 Task: Find a place to stay in Wukari, Nigeria from June 4 to June 8 for 2 guests, with a price range of ₹8000 to ₹16000, 1 bedroom, 1 bed, 1 bathroom, and self check-in option.
Action: Mouse moved to (470, 192)
Screenshot: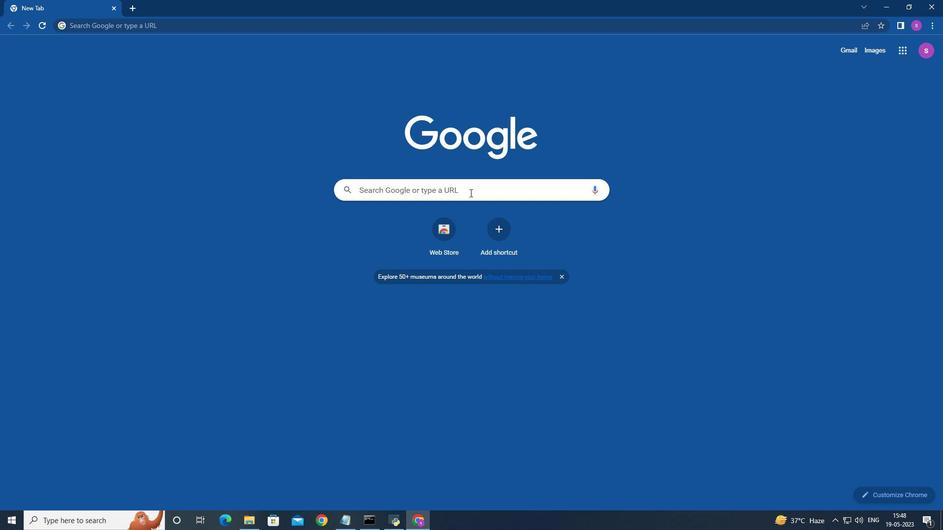 
Action: Mouse pressed left at (470, 192)
Screenshot: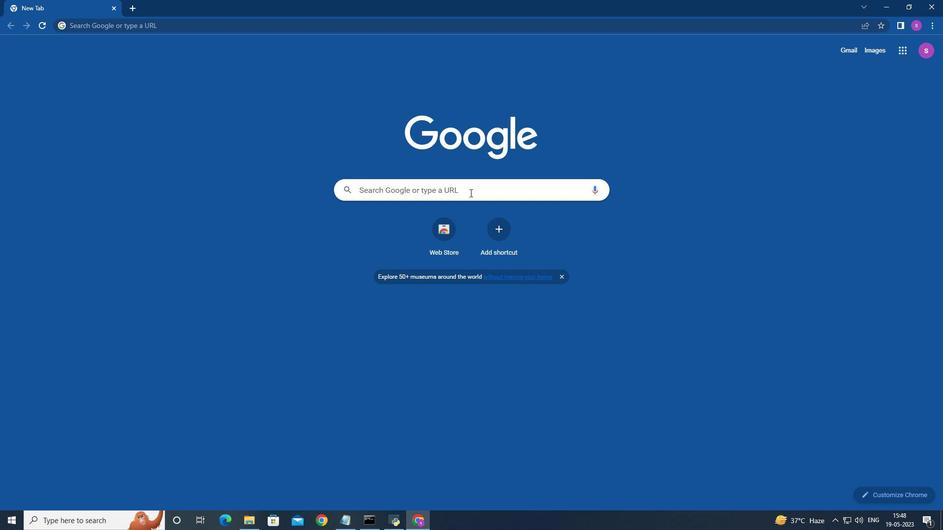 
Action: Mouse moved to (409, 200)
Screenshot: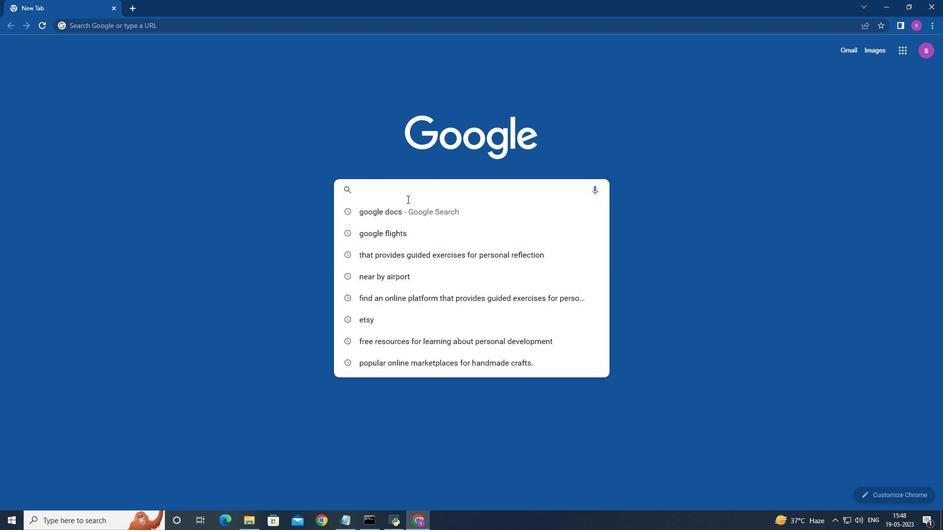 
Action: Key pressed <Key.shift>A<Key.enter>
Screenshot: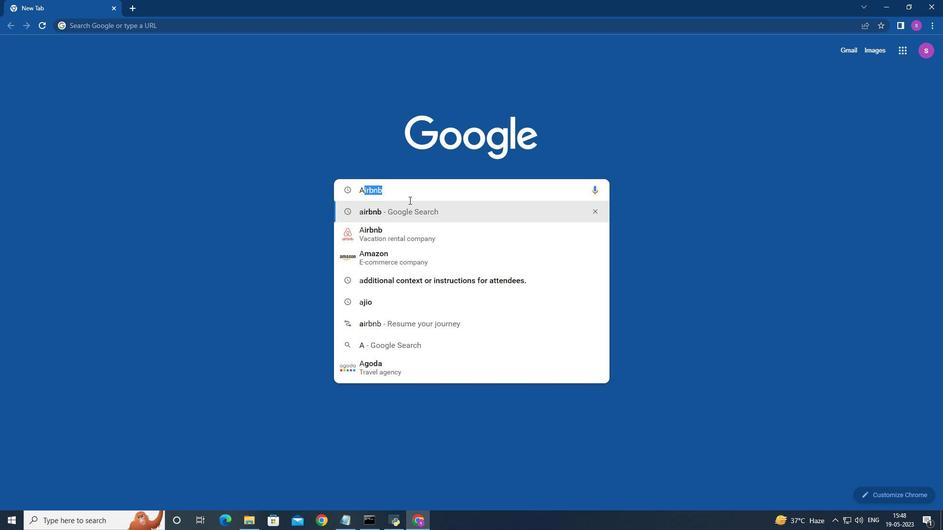 
Action: Mouse moved to (186, 157)
Screenshot: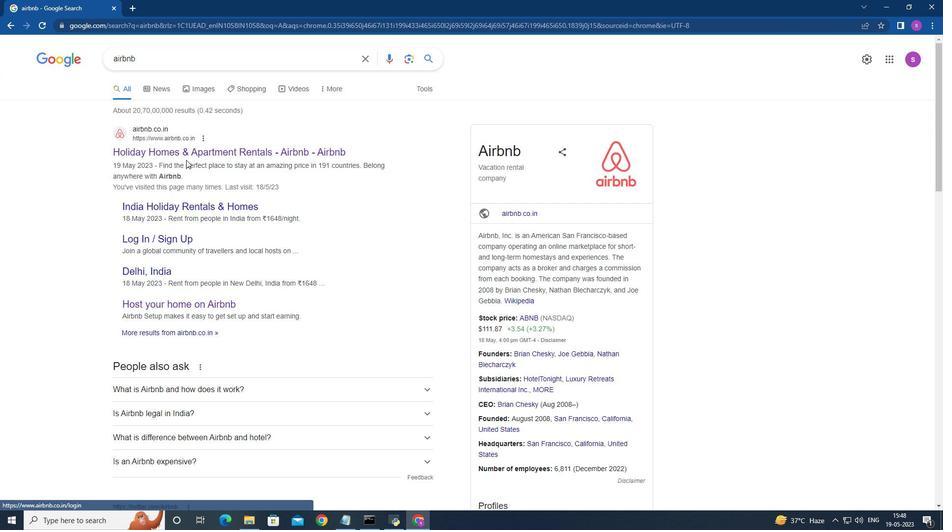 
Action: Mouse pressed left at (186, 157)
Screenshot: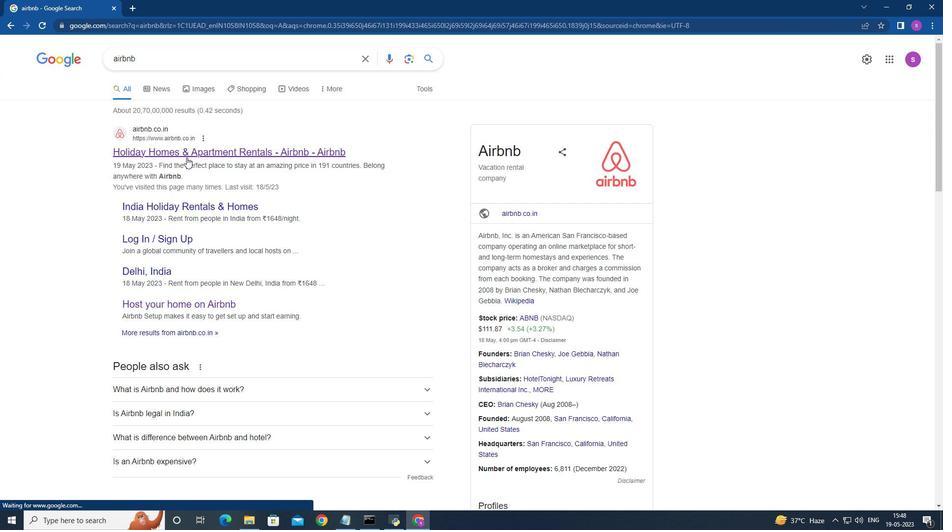 
Action: Mouse moved to (419, 84)
Screenshot: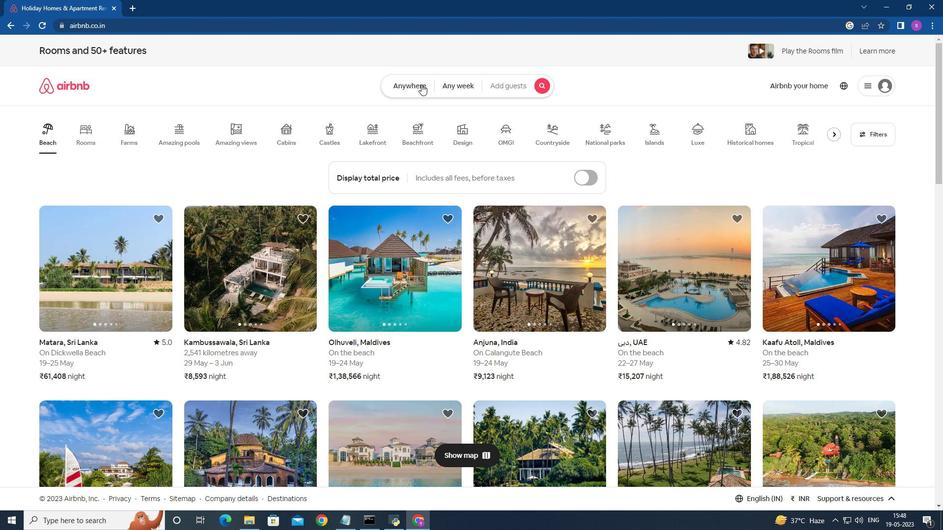 
Action: Mouse pressed left at (419, 84)
Screenshot: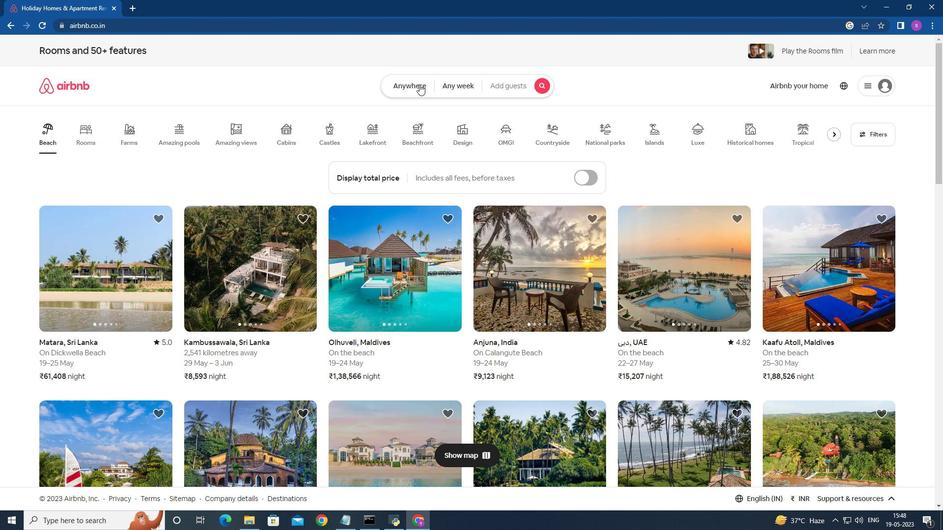 
Action: Mouse moved to (304, 124)
Screenshot: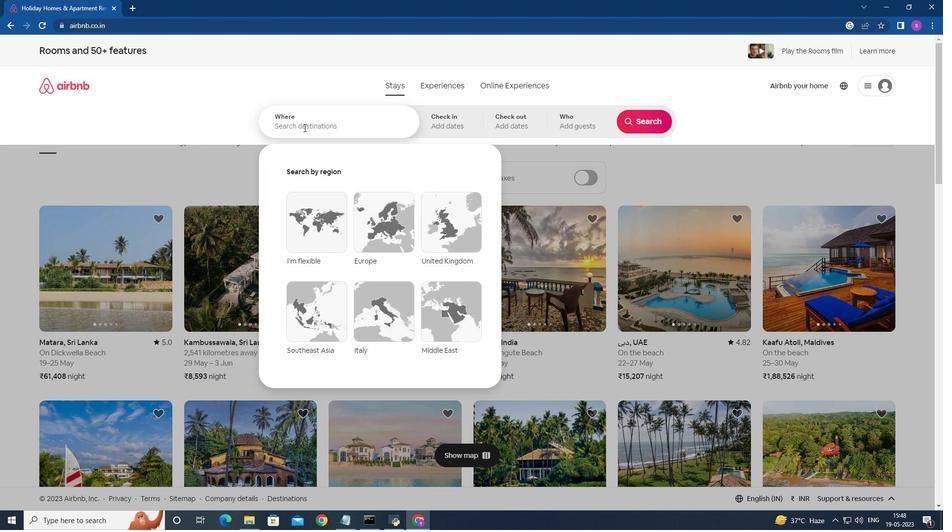 
Action: Mouse pressed left at (304, 124)
Screenshot: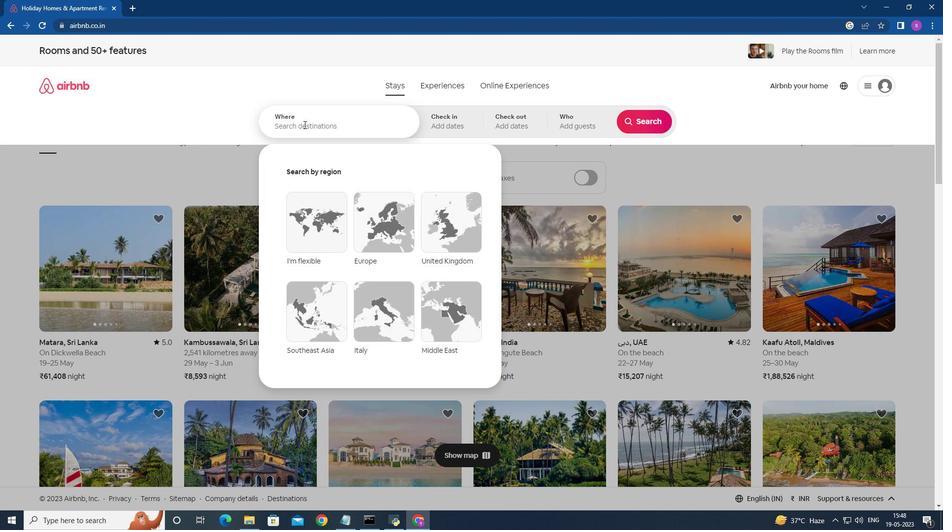 
Action: Mouse moved to (305, 125)
Screenshot: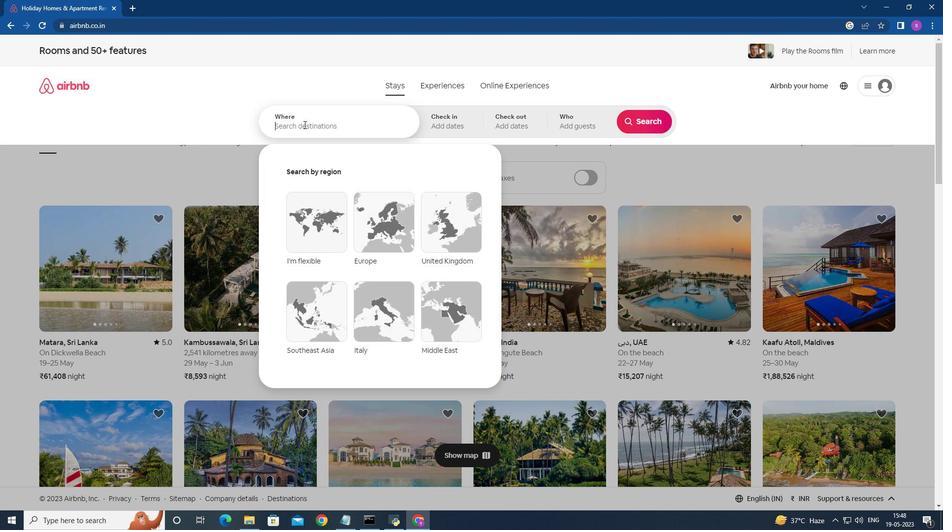 
Action: Key pressed <Key.shift>Wukari
Screenshot: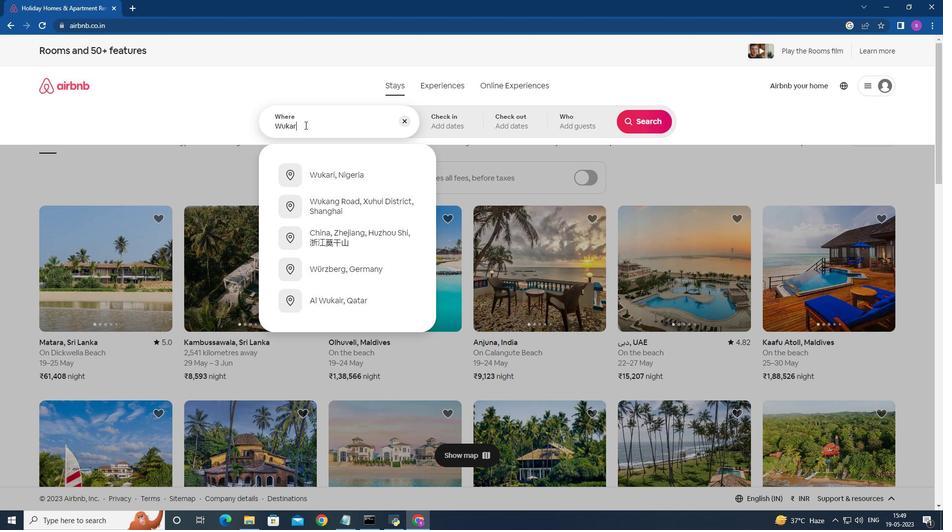 
Action: Mouse moved to (356, 178)
Screenshot: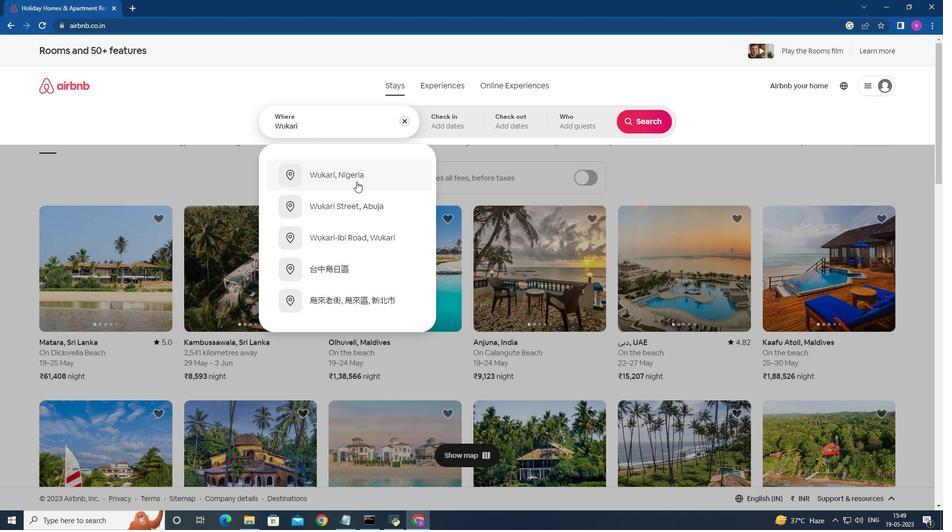 
Action: Mouse pressed left at (356, 178)
Screenshot: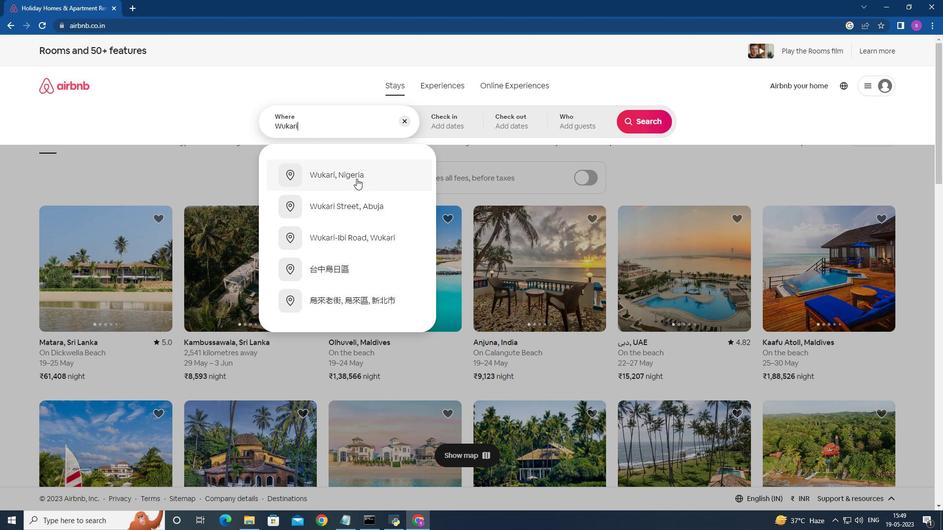 
Action: Mouse moved to (487, 267)
Screenshot: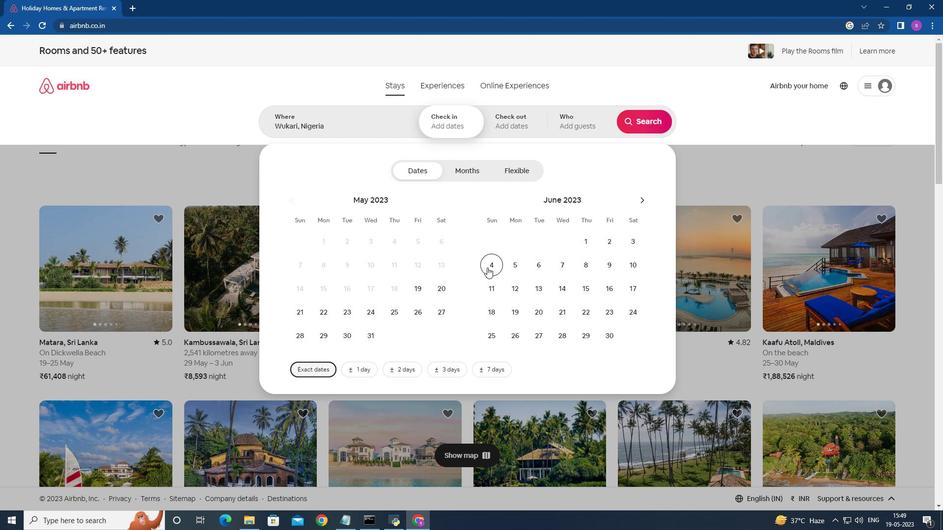 
Action: Mouse pressed left at (487, 267)
Screenshot: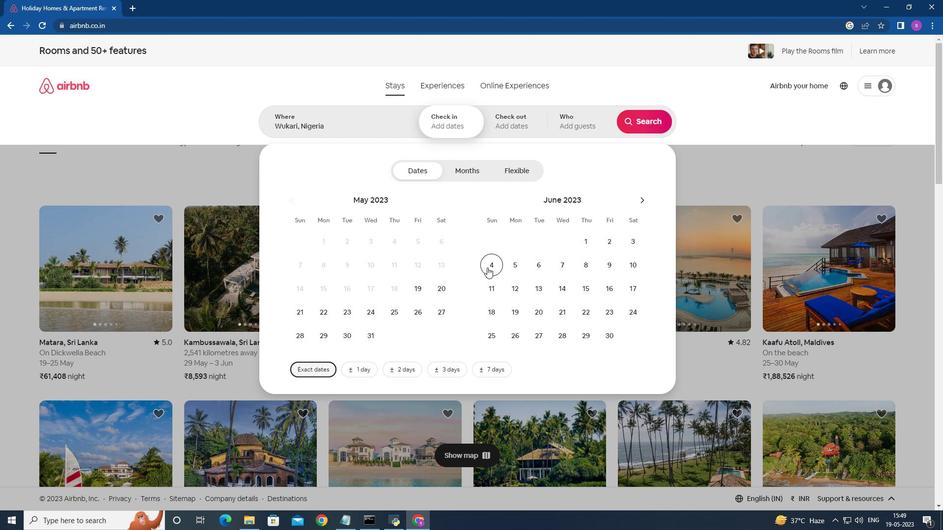 
Action: Mouse moved to (585, 268)
Screenshot: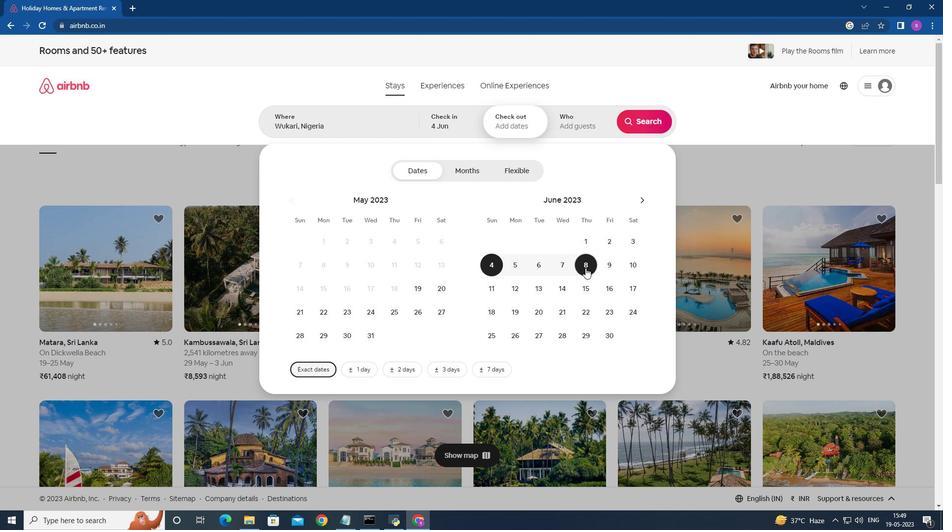 
Action: Mouse pressed left at (585, 268)
Screenshot: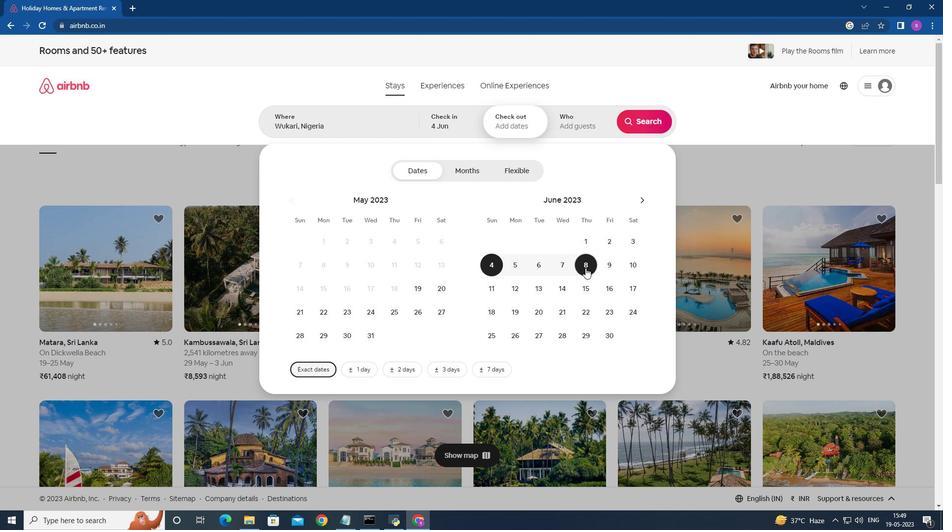 
Action: Mouse moved to (571, 124)
Screenshot: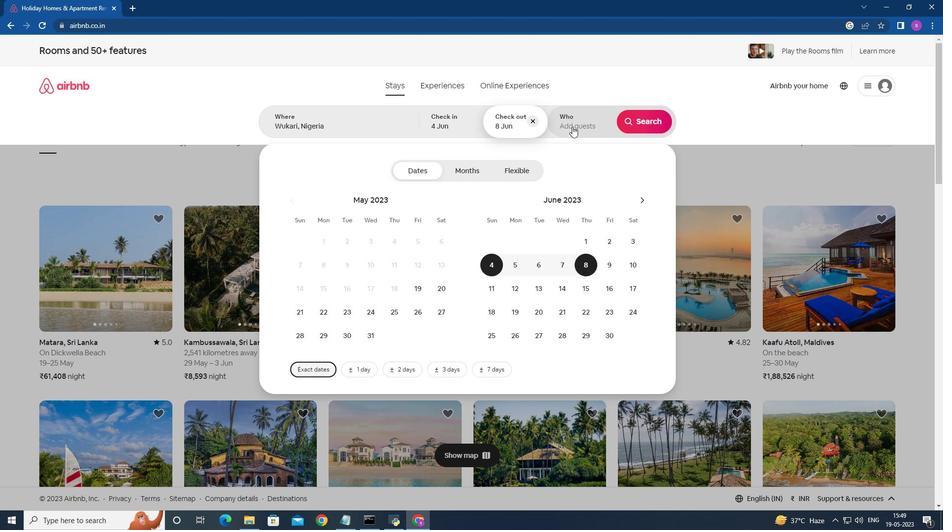 
Action: Mouse pressed left at (571, 124)
Screenshot: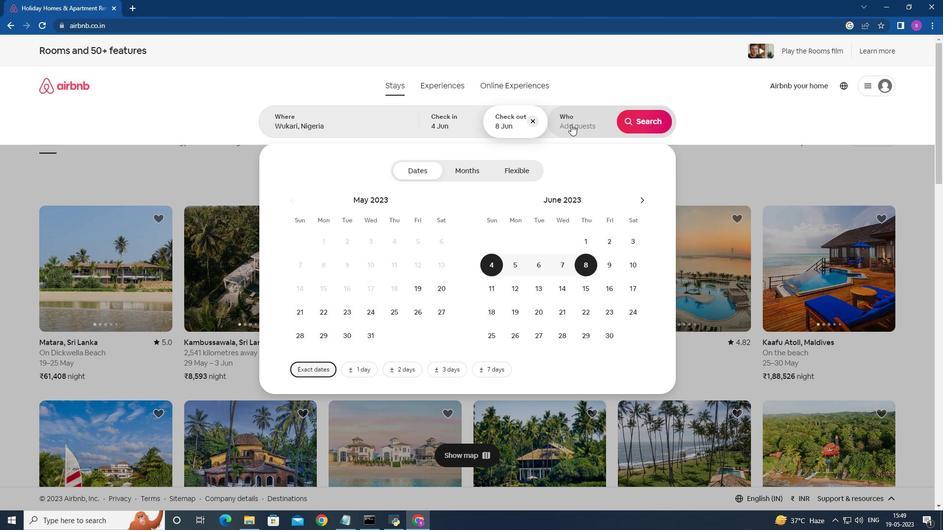 
Action: Mouse moved to (647, 170)
Screenshot: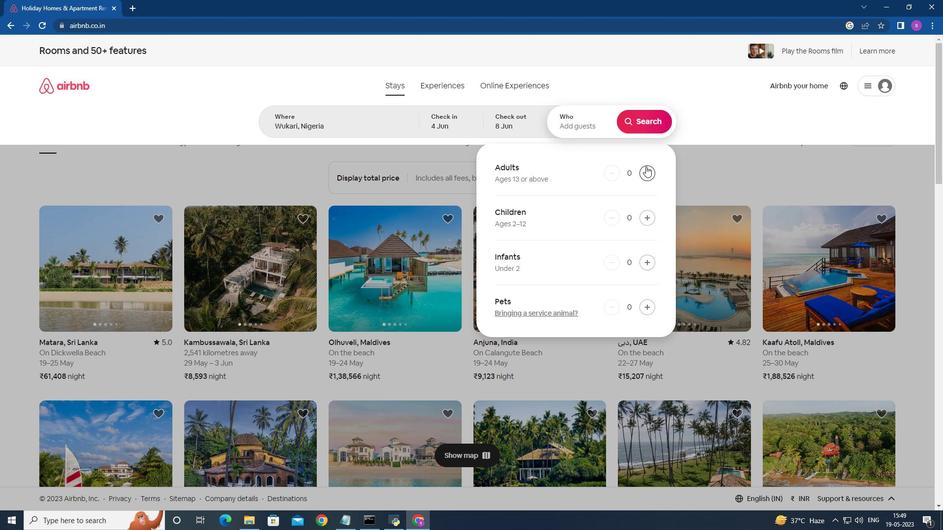 
Action: Mouse pressed left at (647, 170)
Screenshot: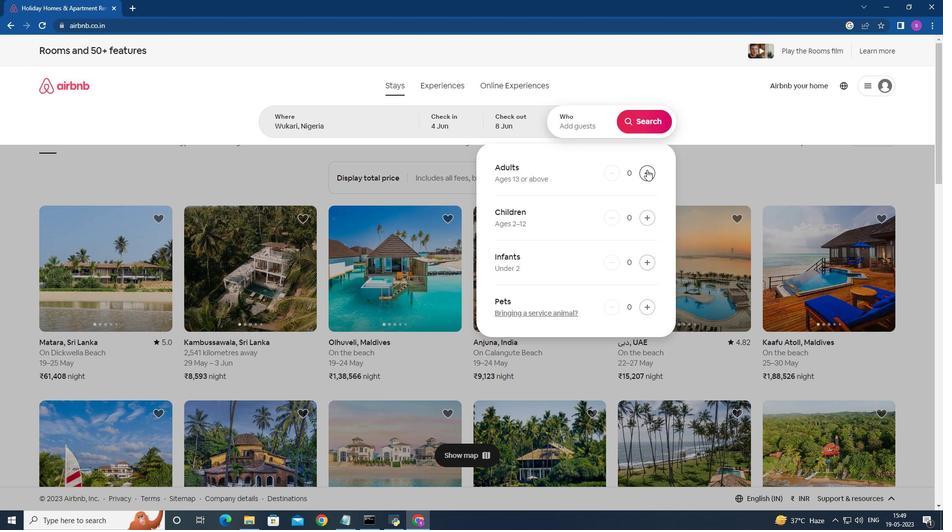 
Action: Mouse moved to (647, 170)
Screenshot: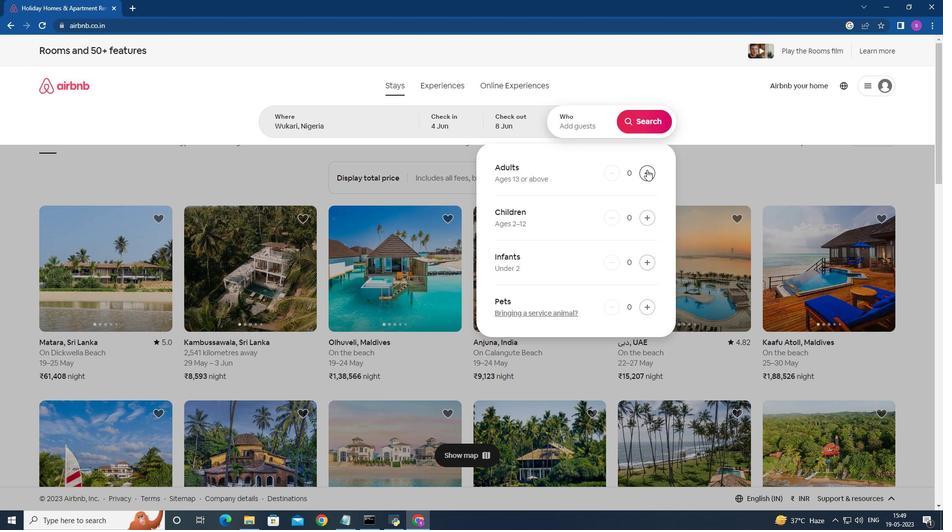 
Action: Mouse pressed left at (647, 170)
Screenshot: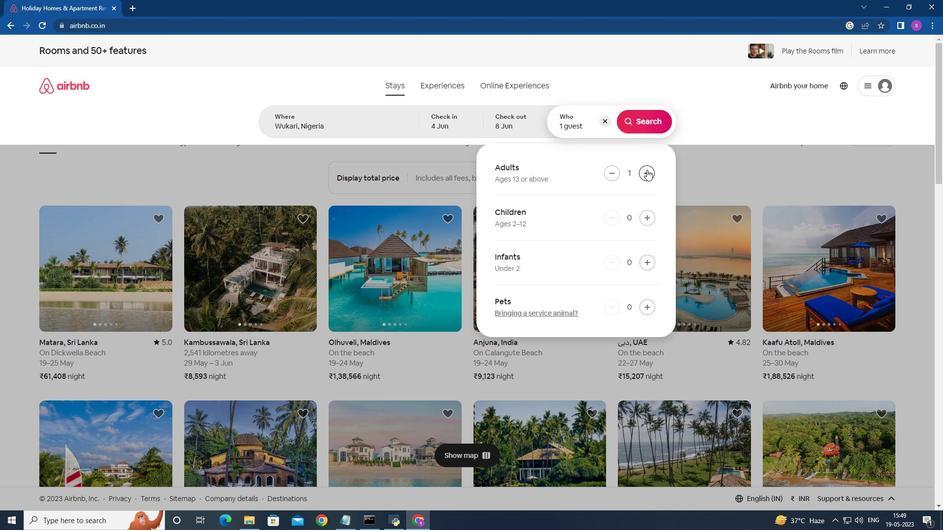 
Action: Mouse moved to (645, 121)
Screenshot: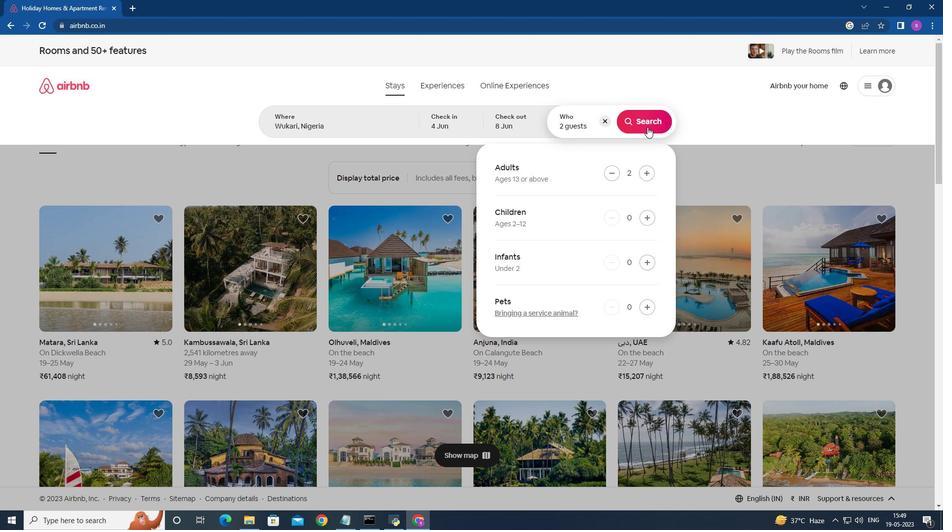 
Action: Mouse pressed left at (645, 121)
Screenshot: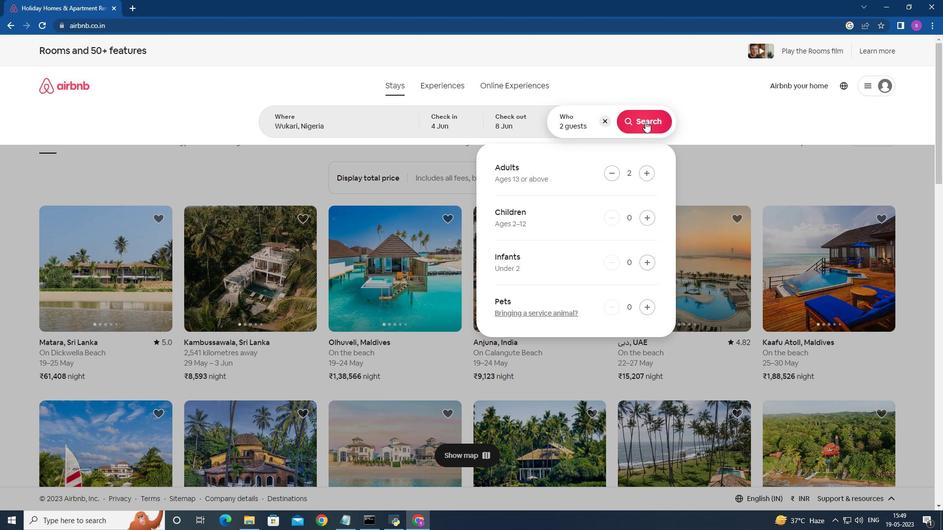 
Action: Mouse moved to (899, 97)
Screenshot: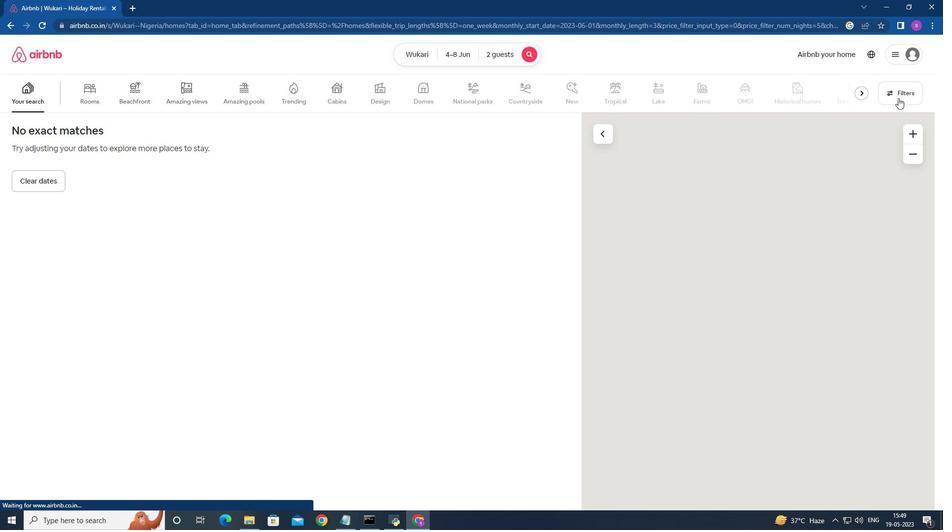 
Action: Mouse pressed left at (899, 97)
Screenshot: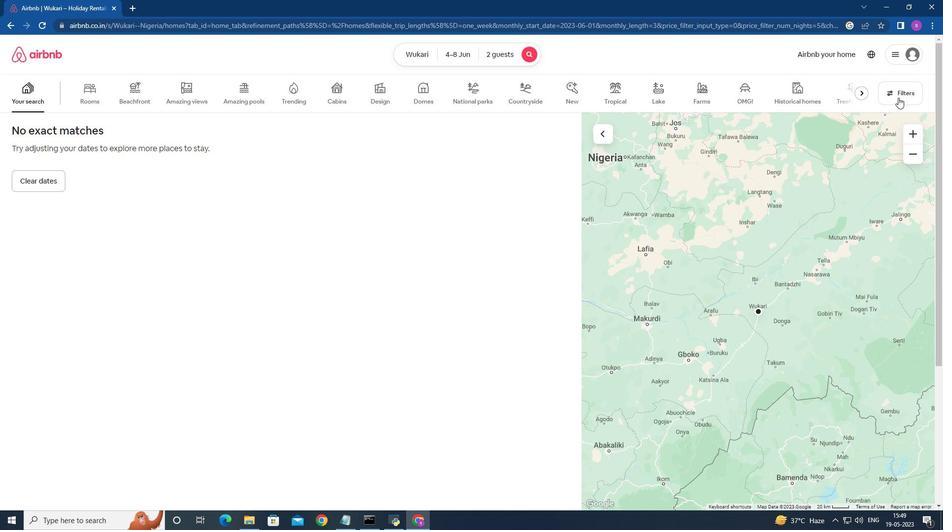 
Action: Mouse moved to (334, 334)
Screenshot: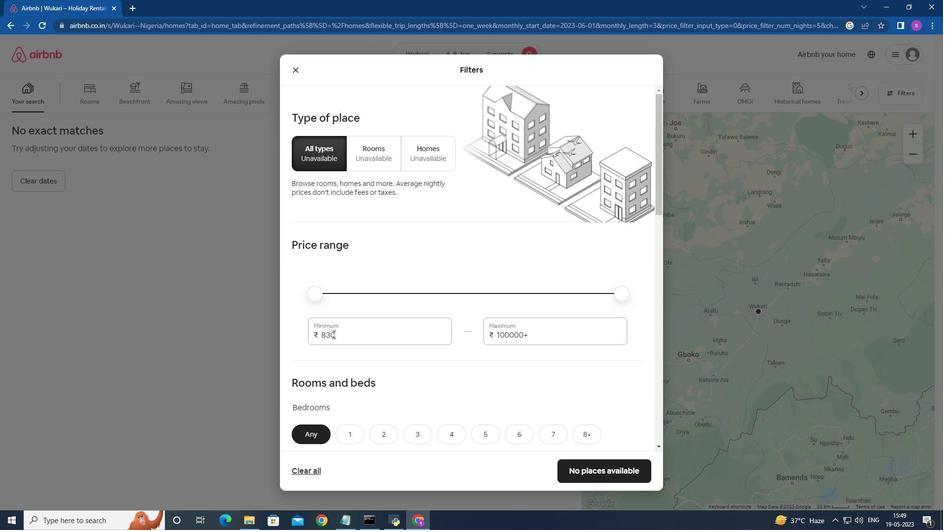 
Action: Mouse pressed left at (334, 334)
Screenshot: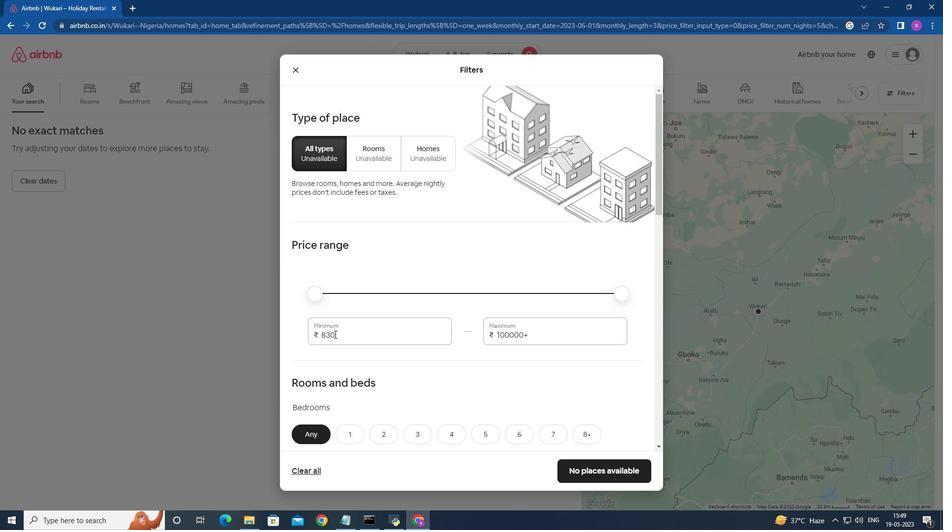 
Action: Mouse pressed left at (334, 334)
Screenshot: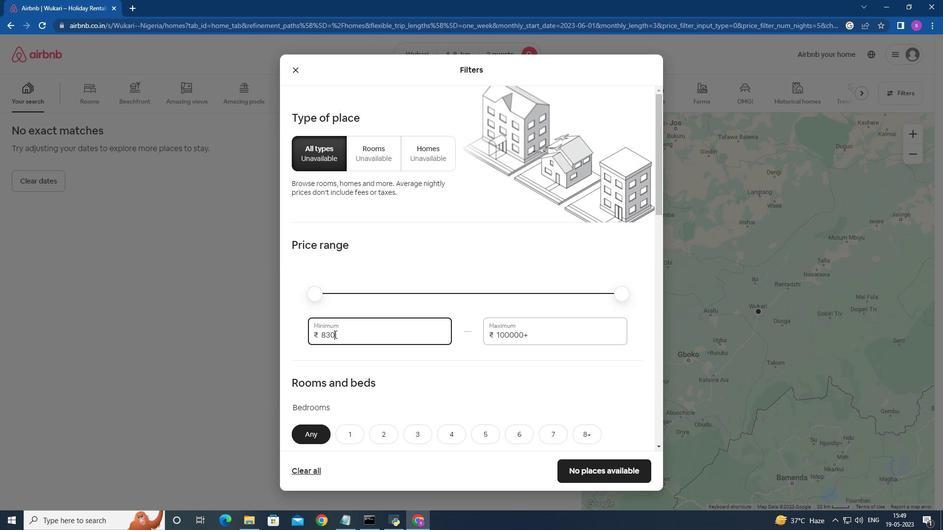 
Action: Mouse moved to (335, 335)
Screenshot: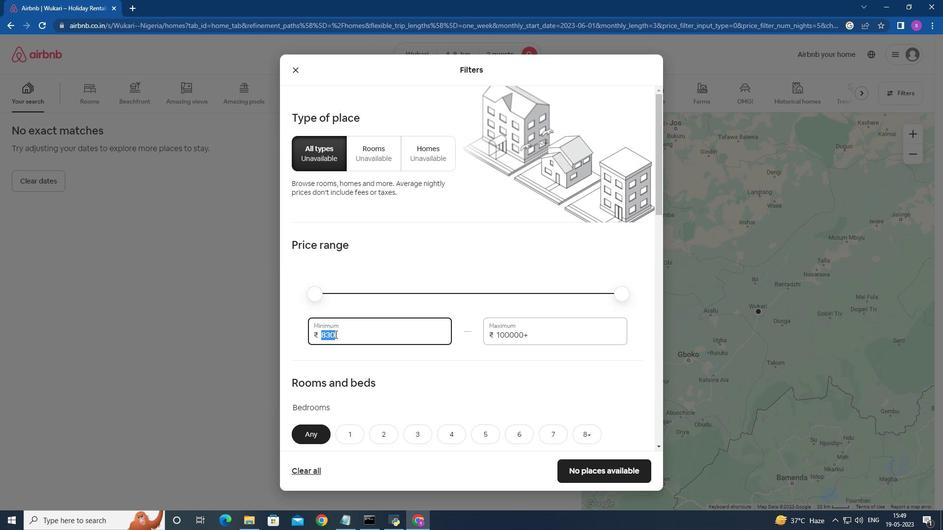 
Action: Key pressed <Key.backspace>8000<Key.tab>16000
Screenshot: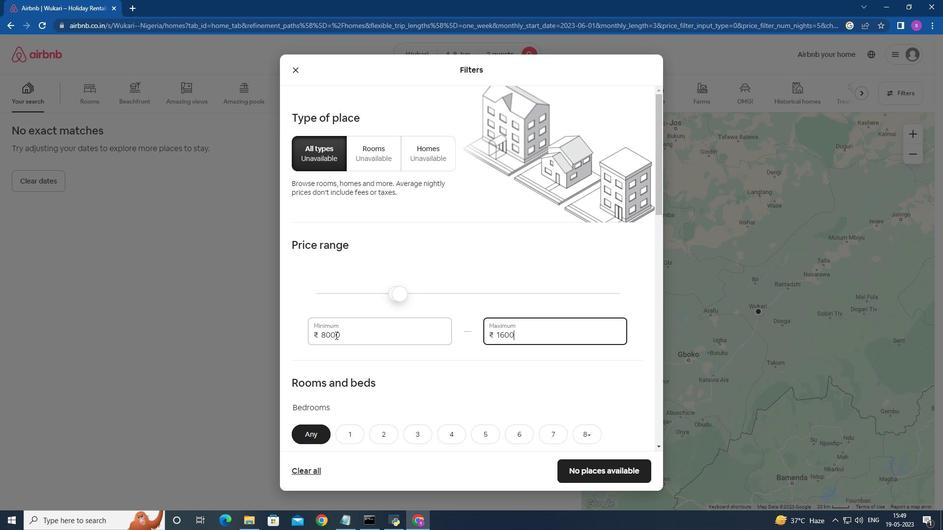 
Action: Mouse moved to (265, 352)
Screenshot: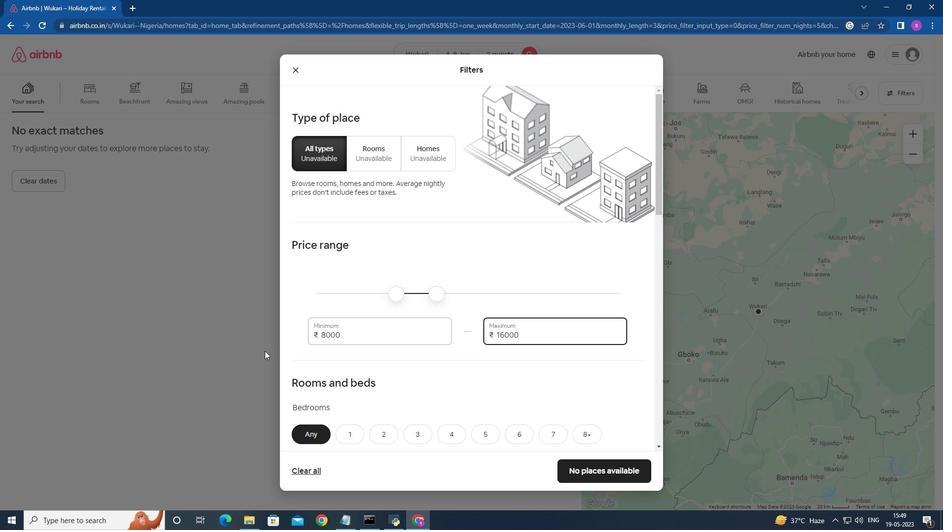 
Action: Mouse scrolled (264, 351) with delta (0, 0)
Screenshot: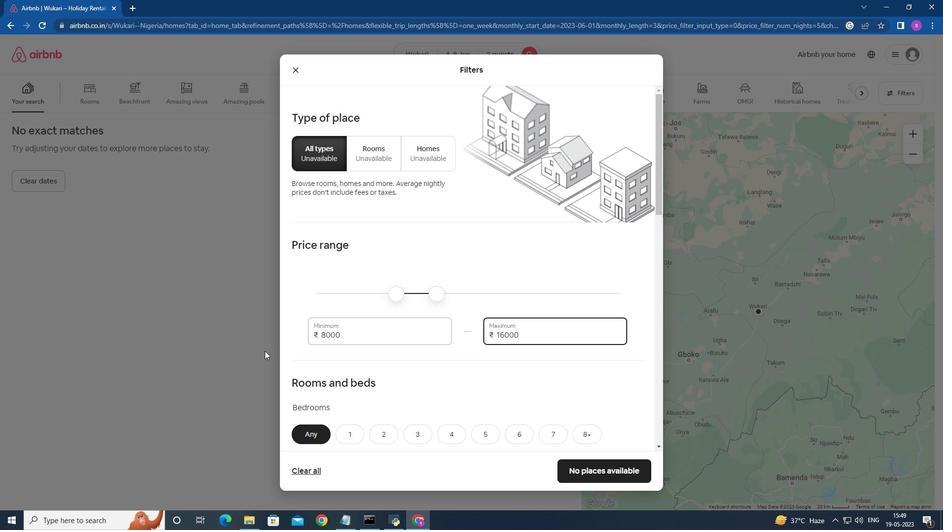 
Action: Mouse moved to (265, 352)
Screenshot: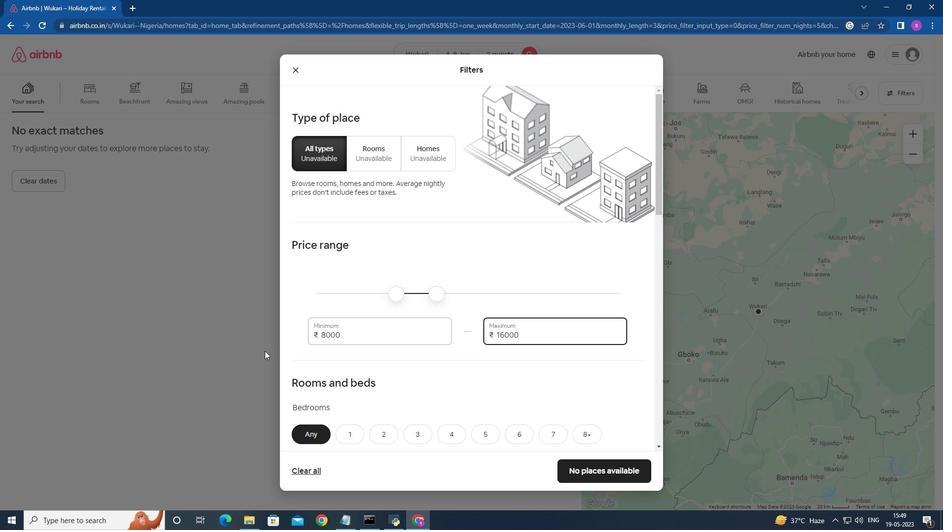 
Action: Mouse scrolled (265, 352) with delta (0, 0)
Screenshot: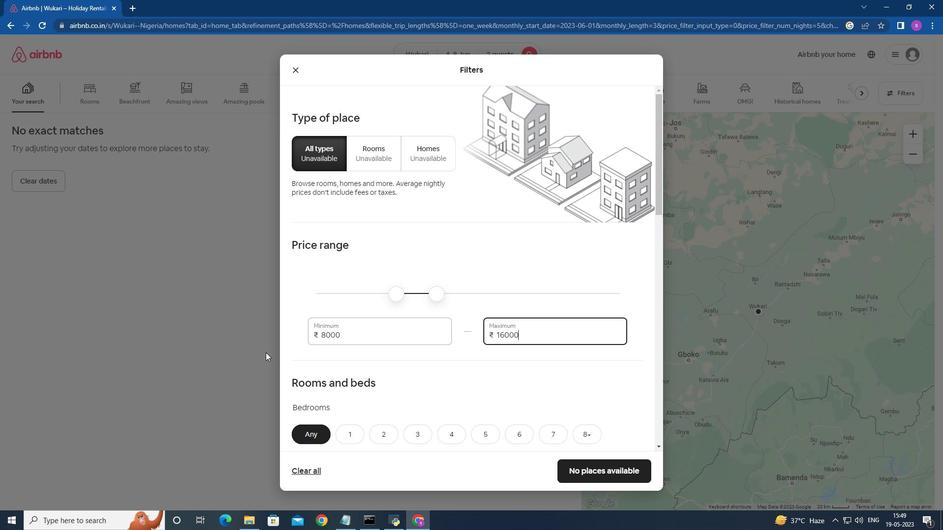 
Action: Mouse moved to (394, 333)
Screenshot: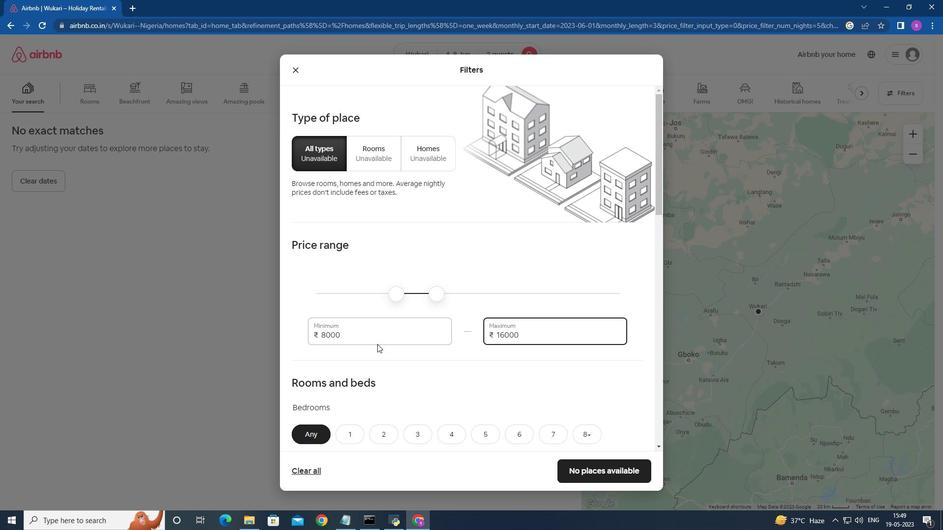 
Action: Mouse scrolled (394, 333) with delta (0, 0)
Screenshot: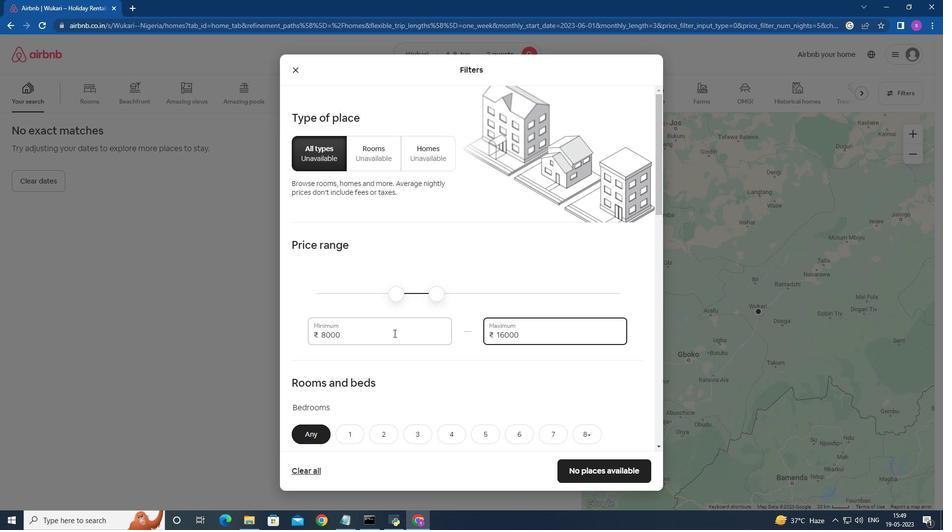 
Action: Mouse moved to (393, 333)
Screenshot: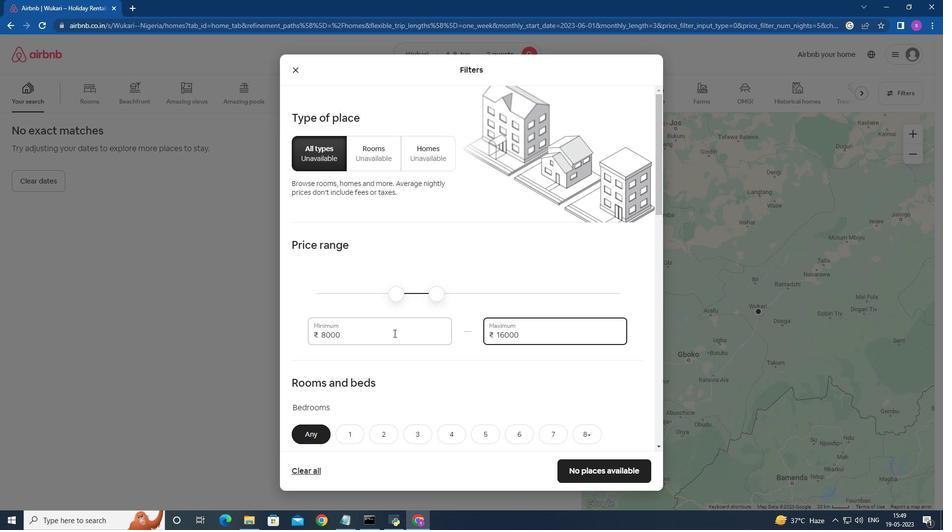 
Action: Mouse scrolled (393, 333) with delta (0, 0)
Screenshot: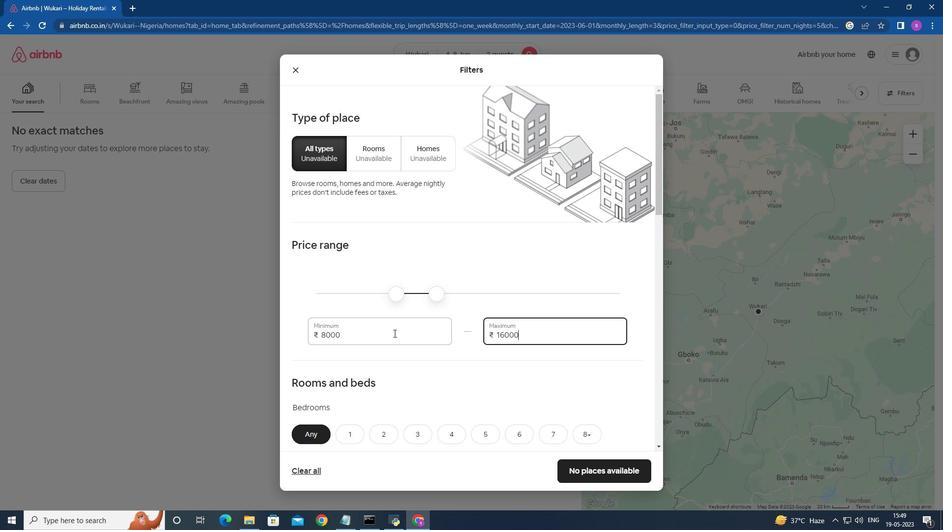 
Action: Mouse moved to (393, 333)
Screenshot: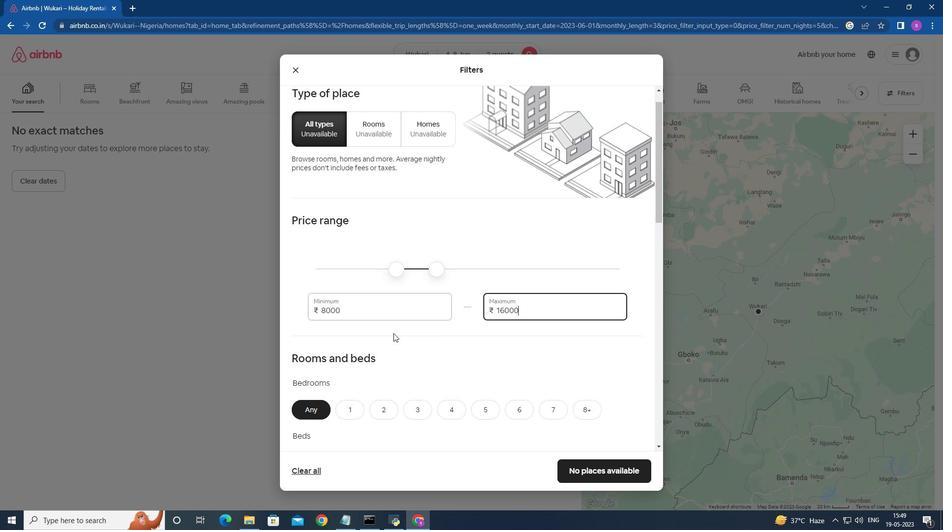 
Action: Mouse scrolled (393, 333) with delta (0, 0)
Screenshot: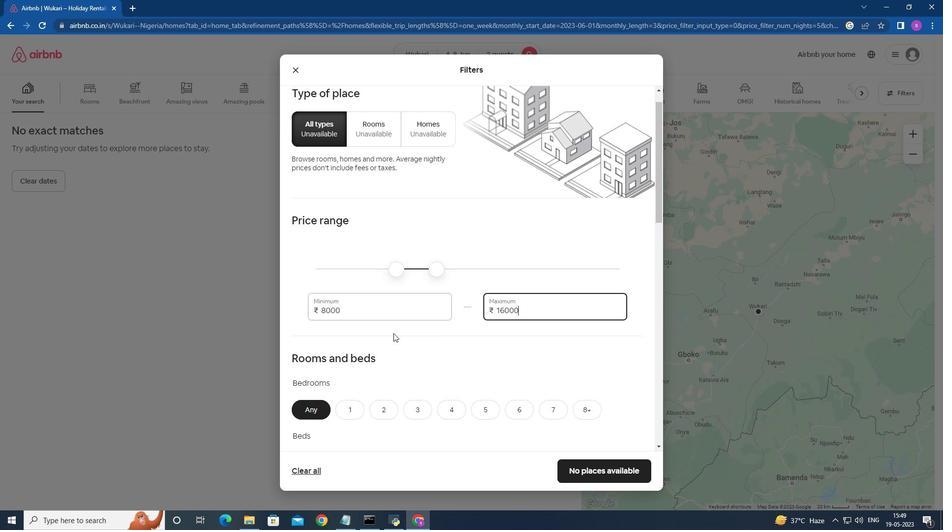 
Action: Mouse moved to (349, 289)
Screenshot: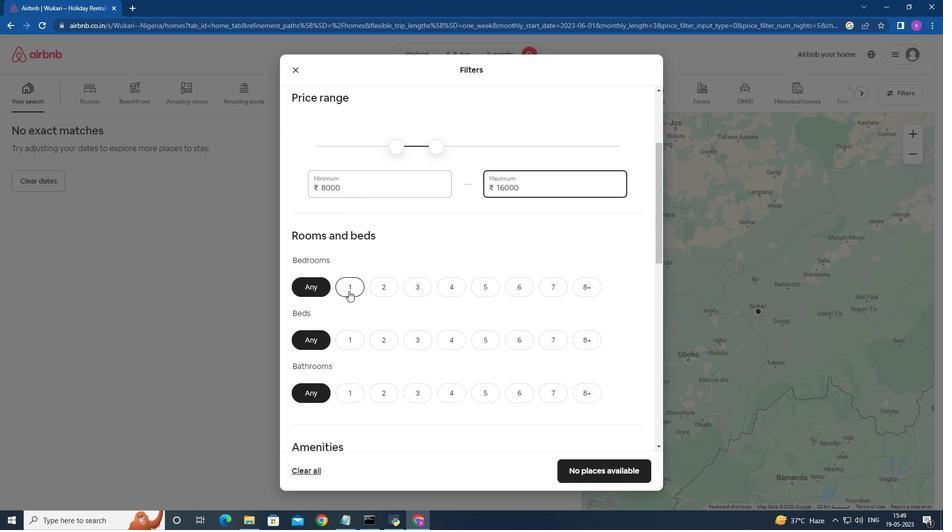 
Action: Mouse pressed left at (349, 289)
Screenshot: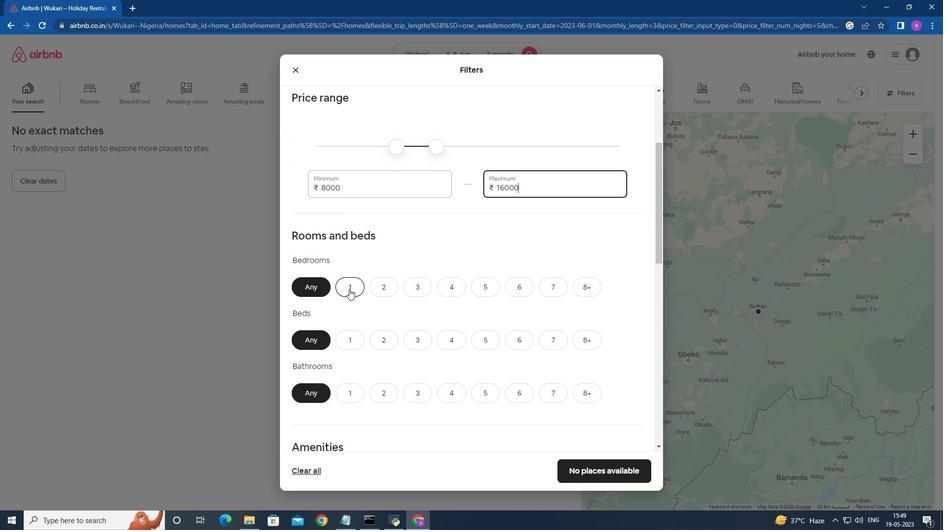 
Action: Mouse moved to (349, 344)
Screenshot: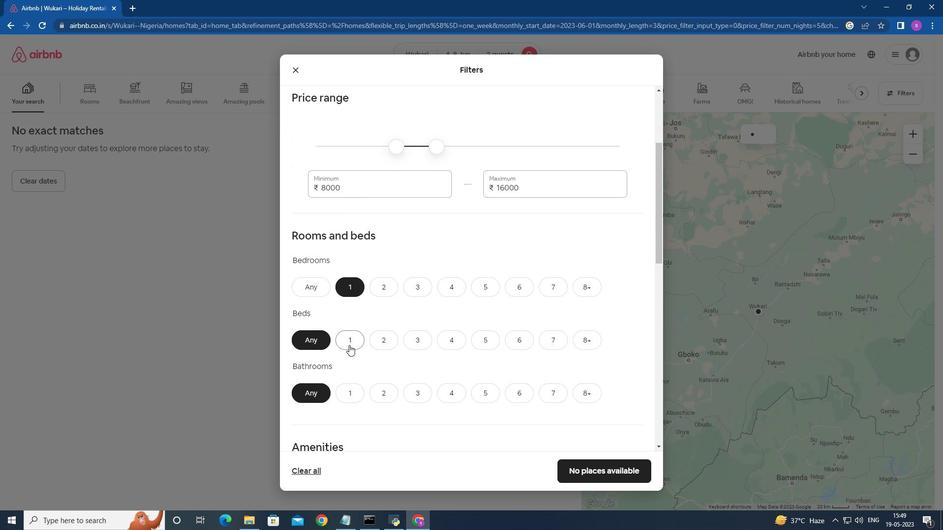 
Action: Mouse pressed left at (349, 344)
Screenshot: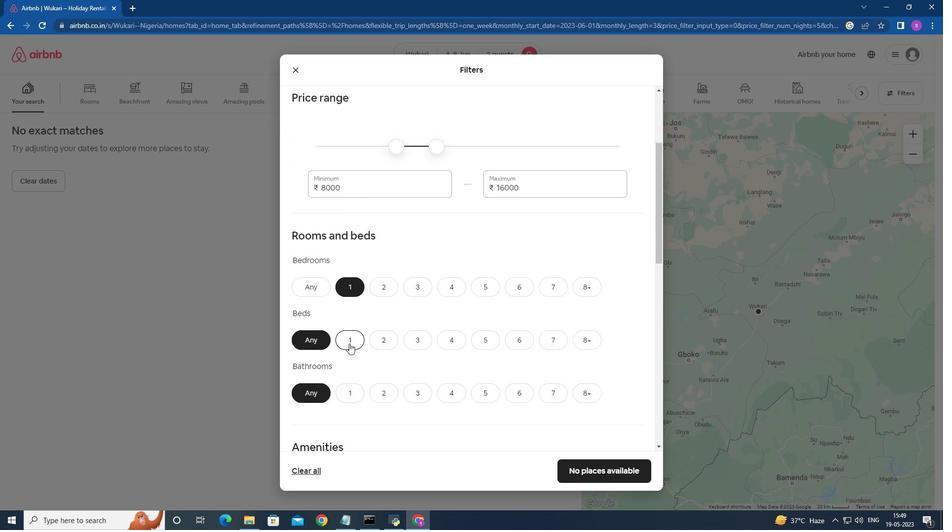 
Action: Mouse moved to (347, 394)
Screenshot: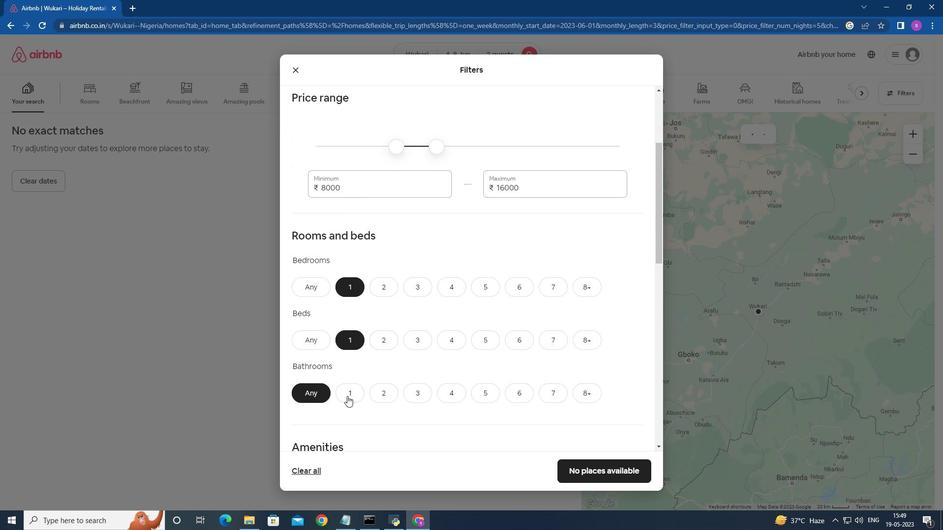 
Action: Mouse pressed left at (347, 394)
Screenshot: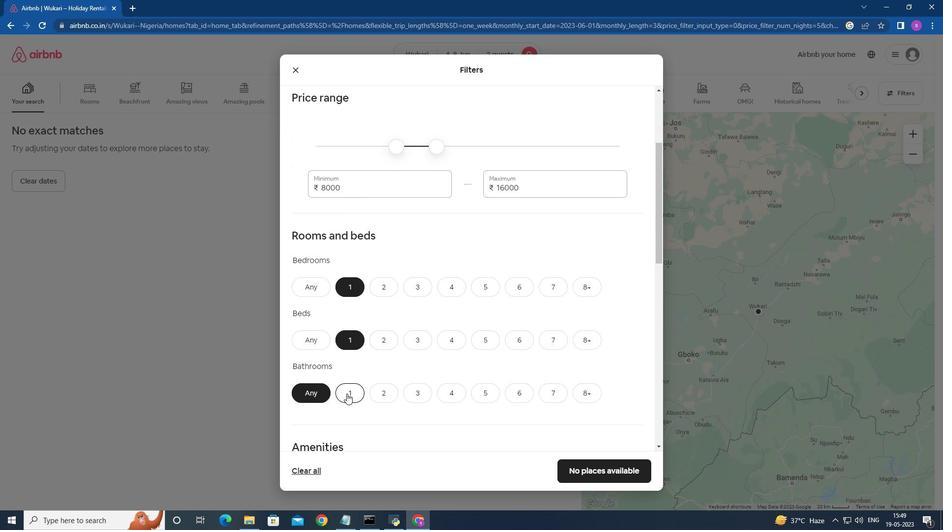 
Action: Mouse moved to (386, 380)
Screenshot: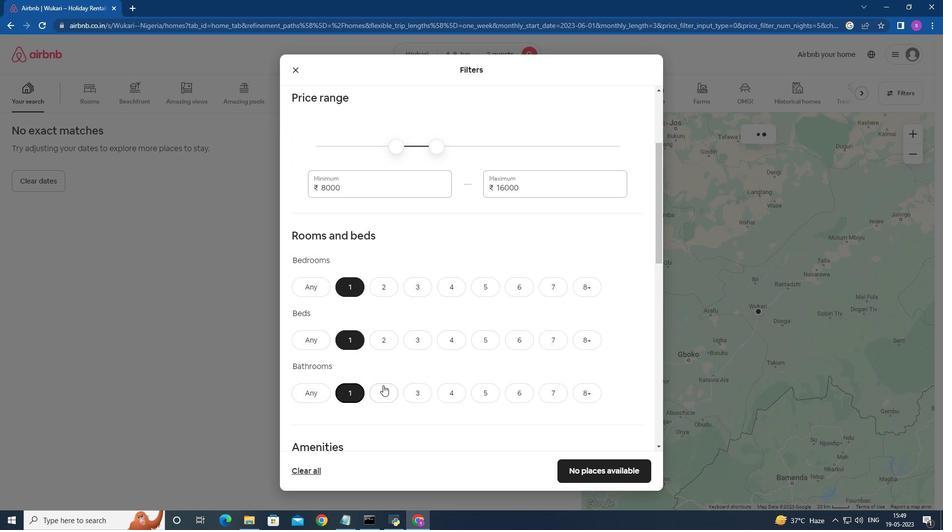 
Action: Mouse scrolled (386, 380) with delta (0, 0)
Screenshot: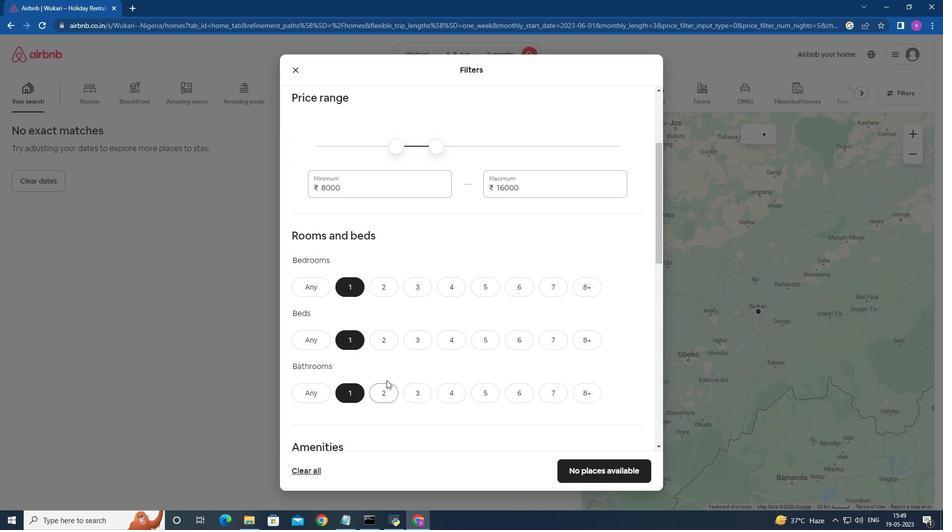 
Action: Mouse scrolled (386, 380) with delta (0, 0)
Screenshot: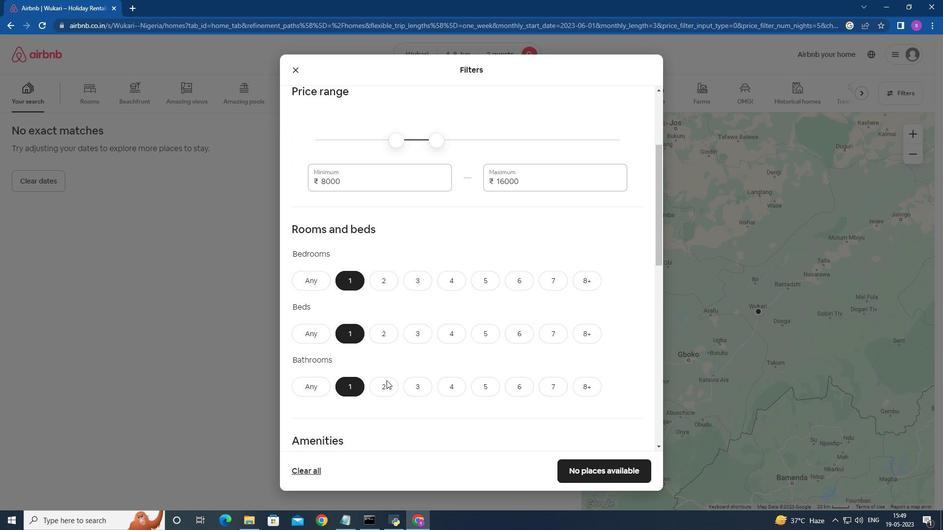 
Action: Mouse moved to (386, 380)
Screenshot: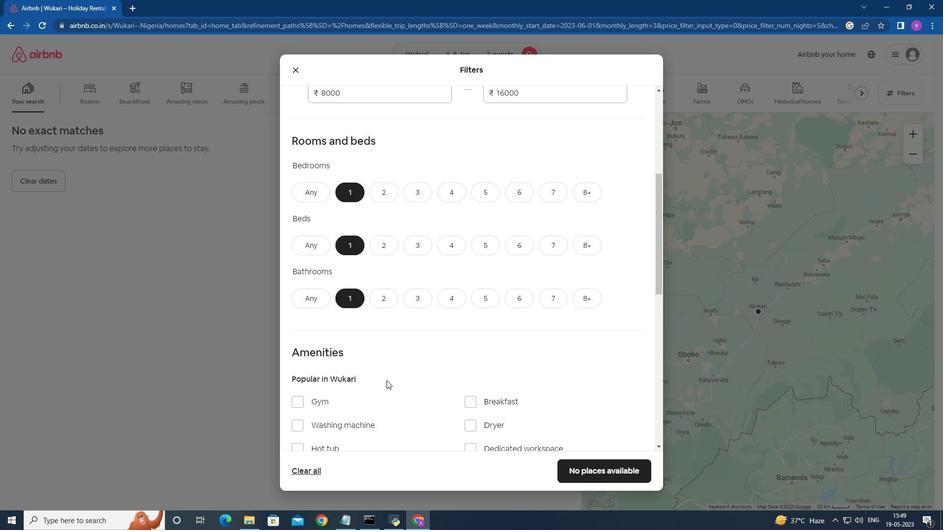 
Action: Mouse scrolled (386, 380) with delta (0, 0)
Screenshot: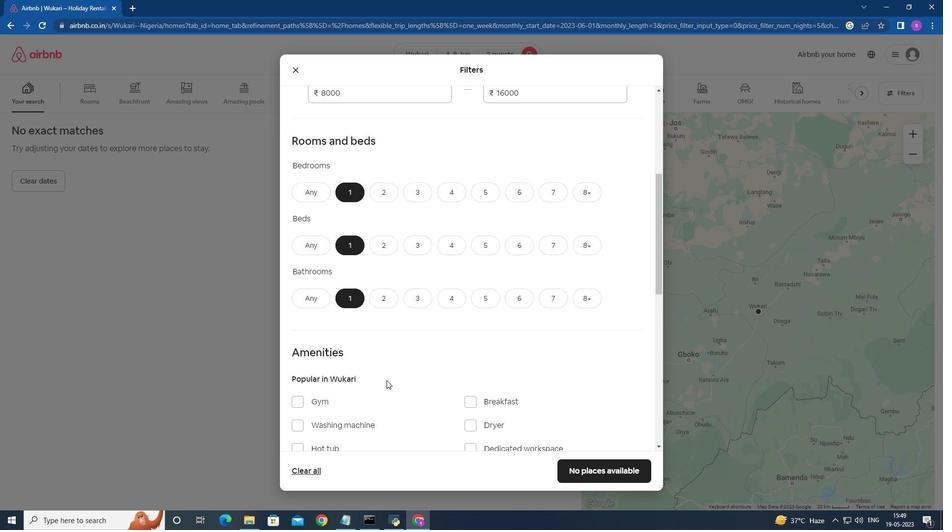 
Action: Mouse moved to (383, 381)
Screenshot: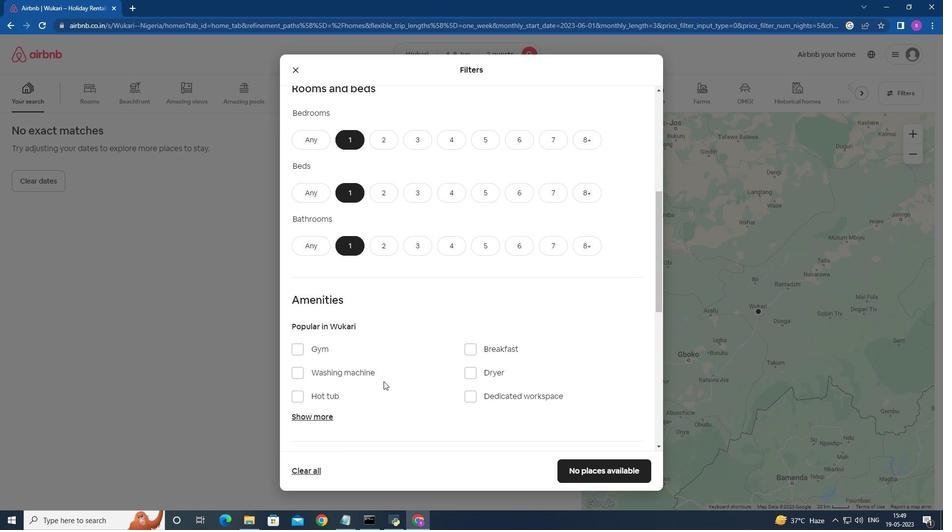 
Action: Mouse scrolled (383, 380) with delta (0, 0)
Screenshot: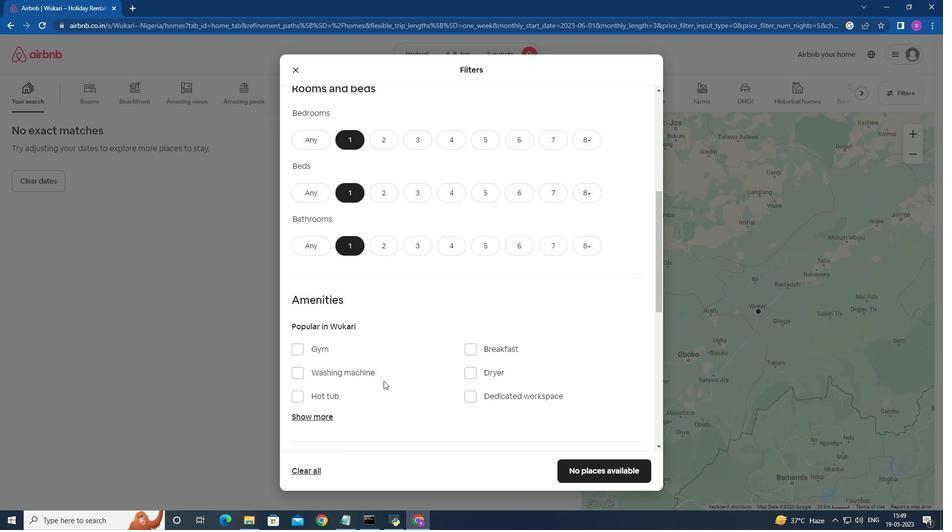 
Action: Mouse scrolled (383, 380) with delta (0, 0)
Screenshot: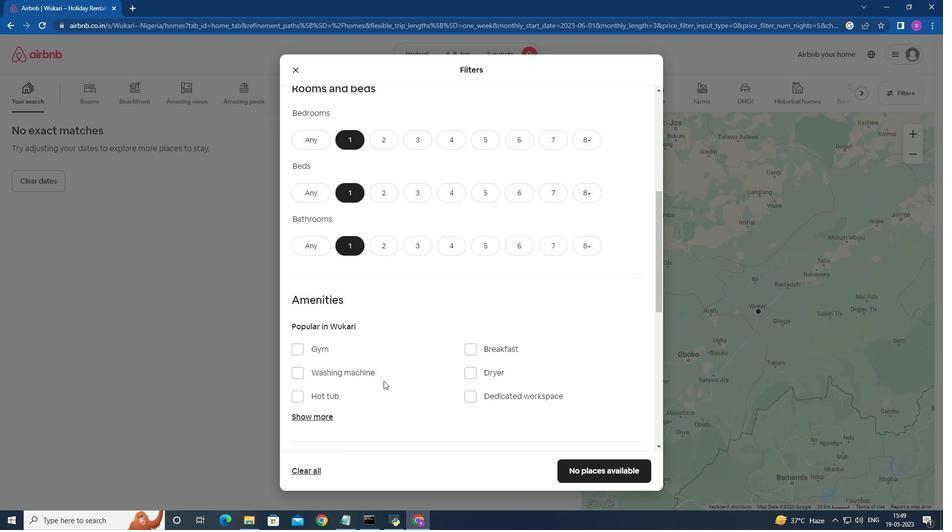 
Action: Mouse moved to (371, 367)
Screenshot: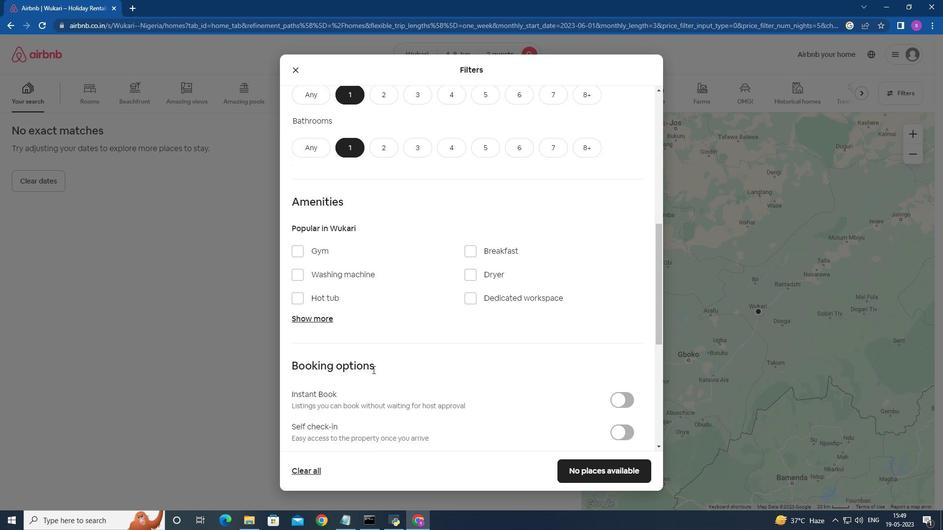 
Action: Mouse scrolled (371, 366) with delta (0, 0)
Screenshot: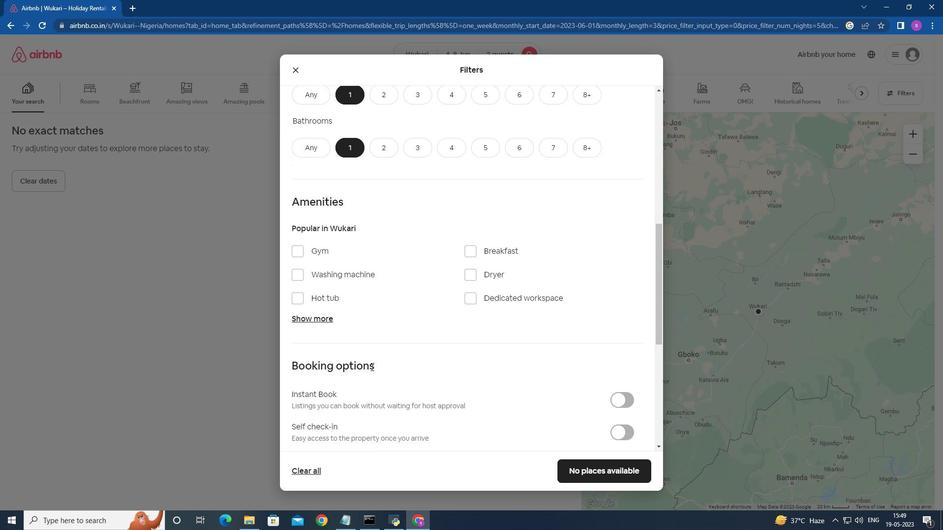 
Action: Mouse scrolled (371, 366) with delta (0, 0)
Screenshot: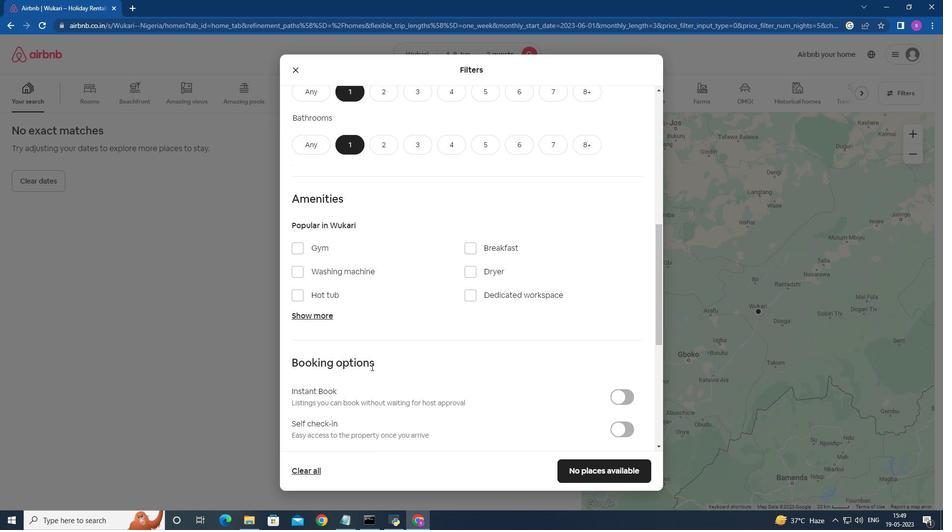 
Action: Mouse scrolled (371, 366) with delta (0, 0)
Screenshot: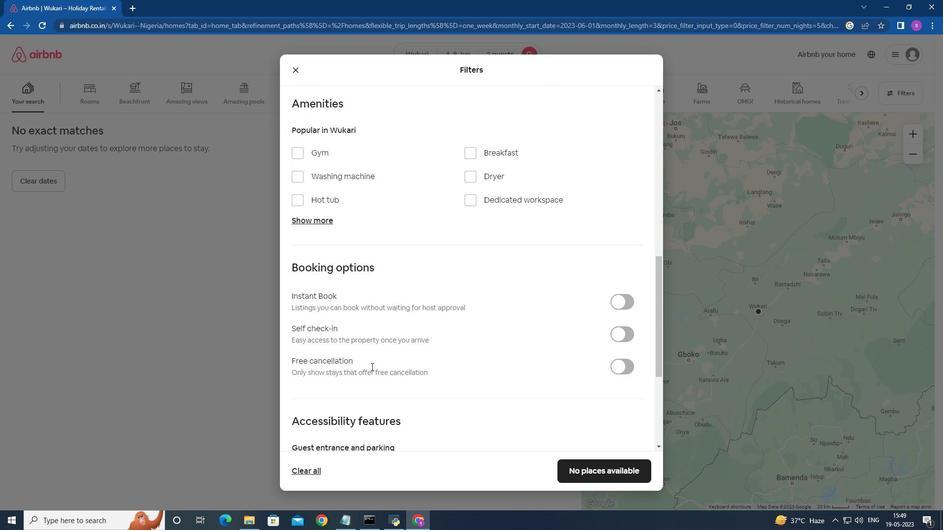 
Action: Mouse moved to (371, 367)
Screenshot: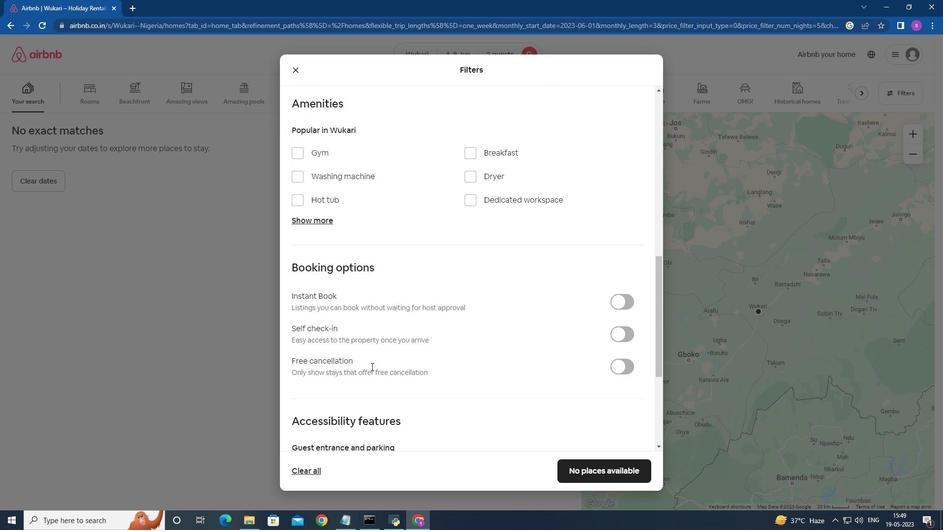 
Action: Mouse scrolled (371, 367) with delta (0, 0)
Screenshot: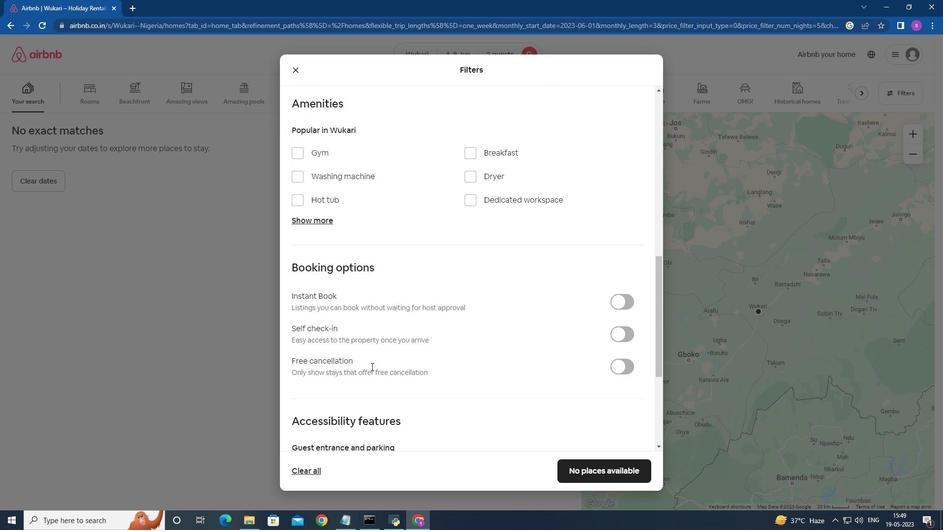 
Action: Mouse scrolled (371, 367) with delta (0, 0)
Screenshot: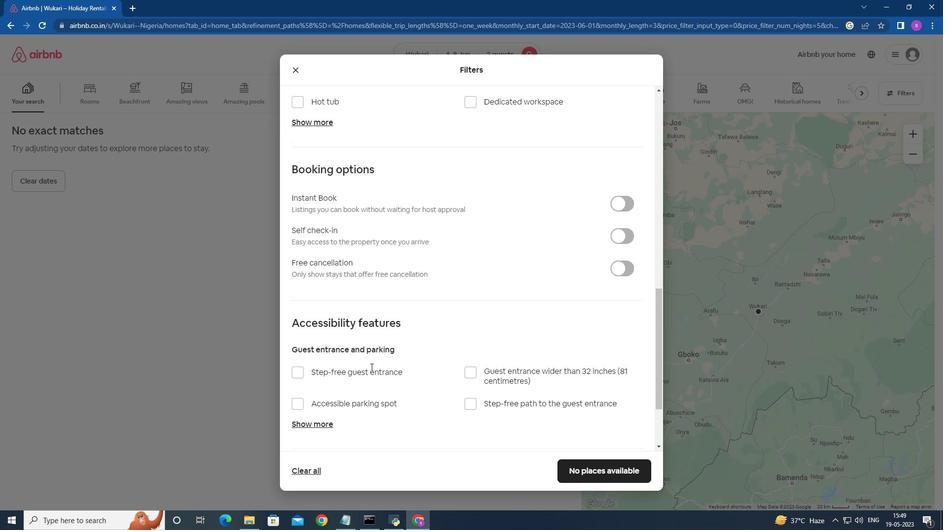 
Action: Mouse scrolled (371, 367) with delta (0, 0)
Screenshot: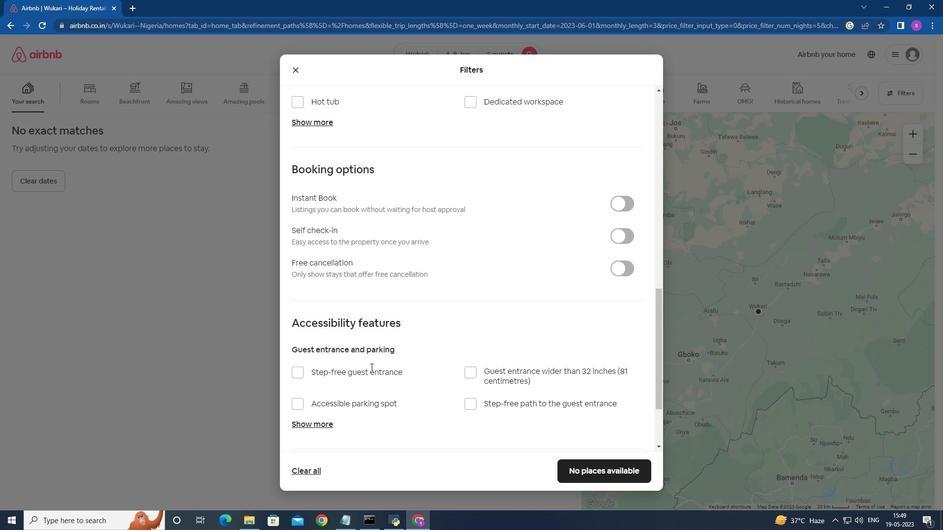 
Action: Mouse scrolled (371, 367) with delta (0, 0)
Screenshot: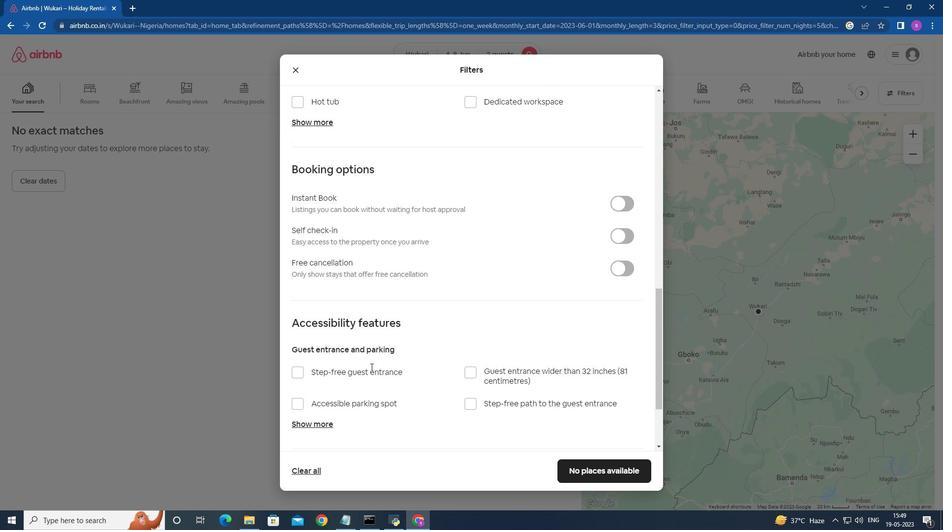 
Action: Mouse scrolled (371, 367) with delta (0, 0)
Screenshot: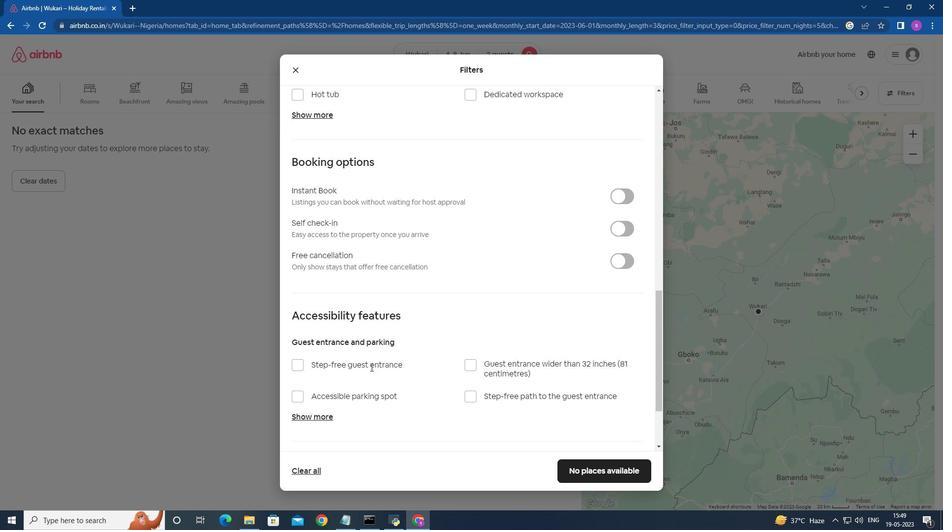 
Action: Mouse scrolled (371, 367) with delta (0, 0)
Screenshot: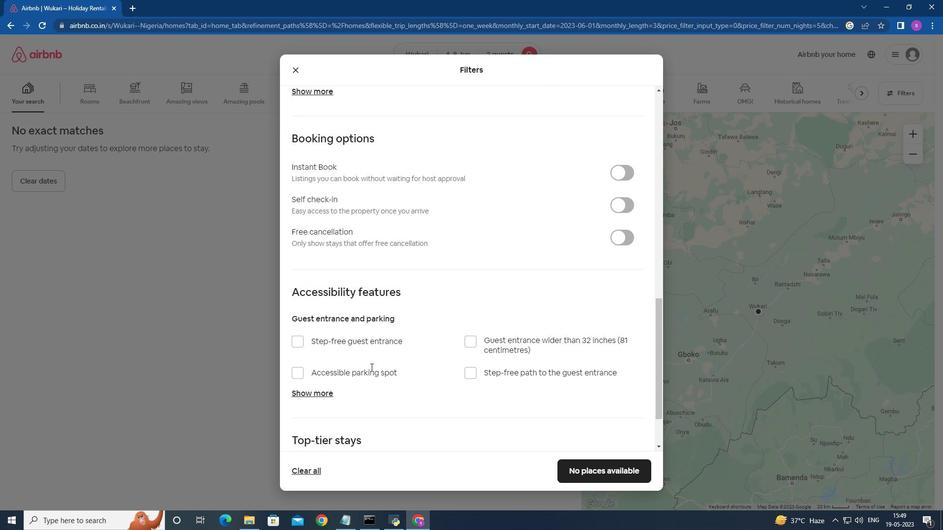 
Action: Mouse moved to (370, 368)
Screenshot: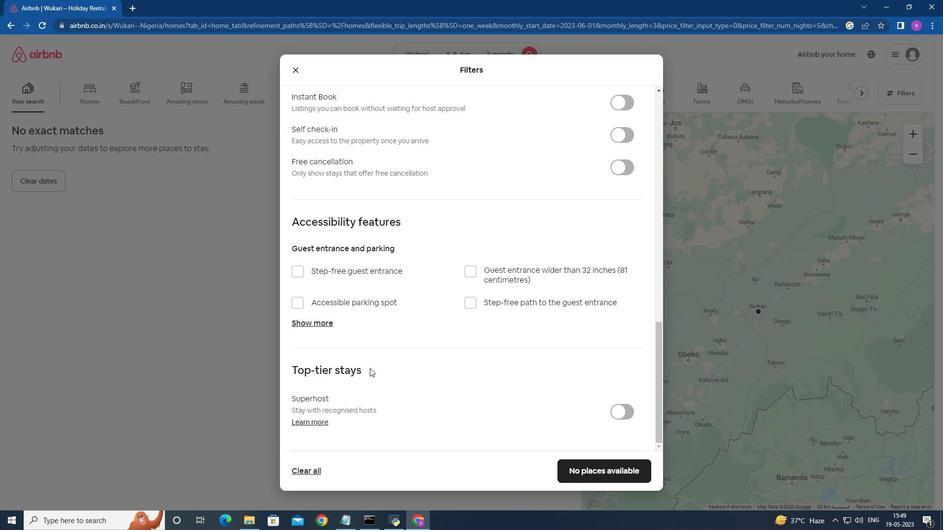 
Action: Mouse scrolled (370, 368) with delta (0, 0)
Screenshot: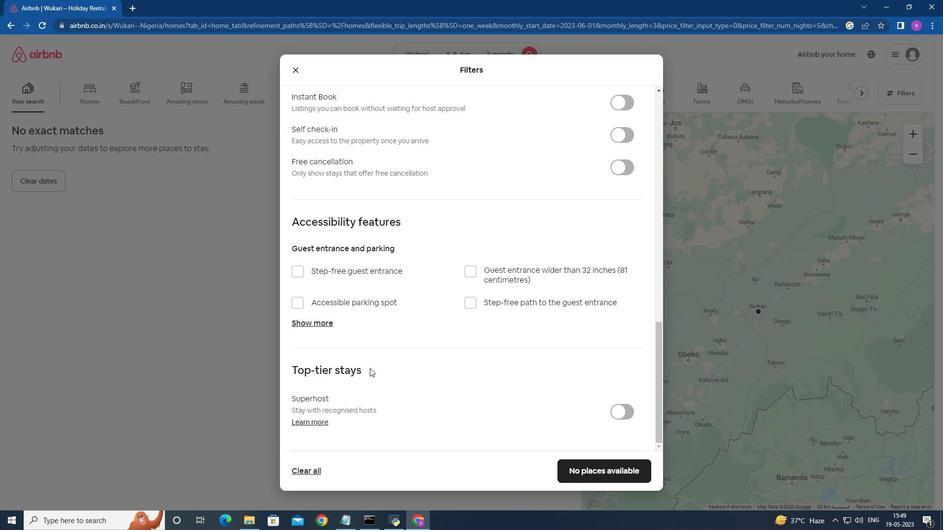 
Action: Mouse scrolled (370, 368) with delta (0, 0)
Screenshot: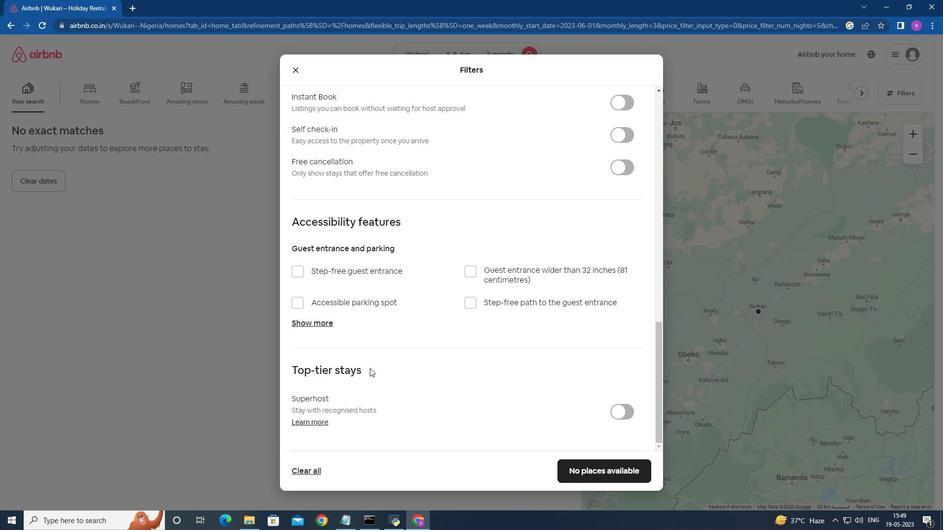 
Action: Mouse scrolled (370, 368) with delta (0, 0)
Screenshot: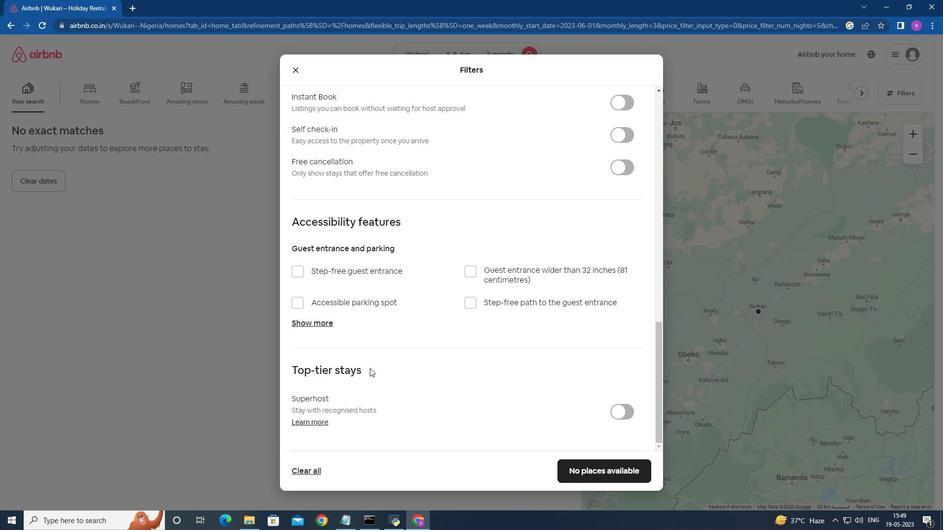 
Action: Mouse scrolled (370, 368) with delta (0, 0)
Screenshot: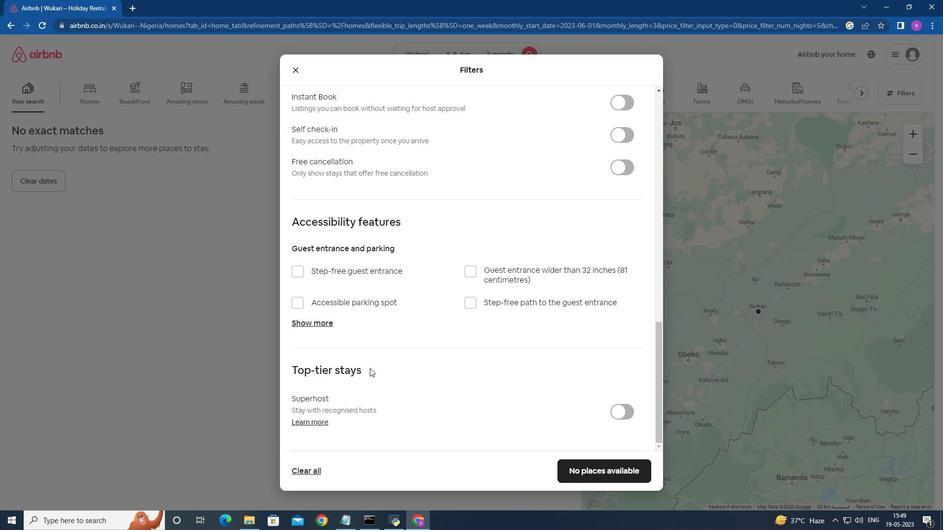 
Action: Mouse scrolled (370, 368) with delta (0, 0)
Screenshot: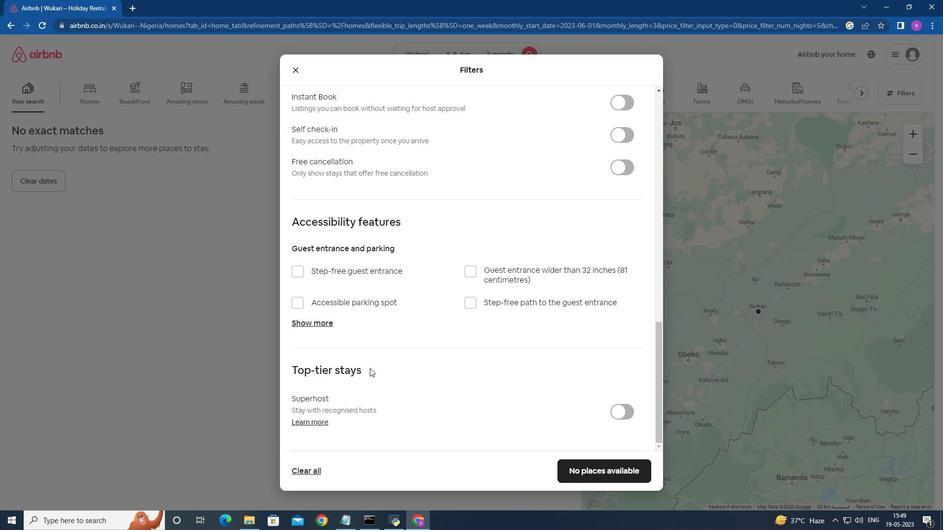 
Action: Mouse moved to (375, 369)
Screenshot: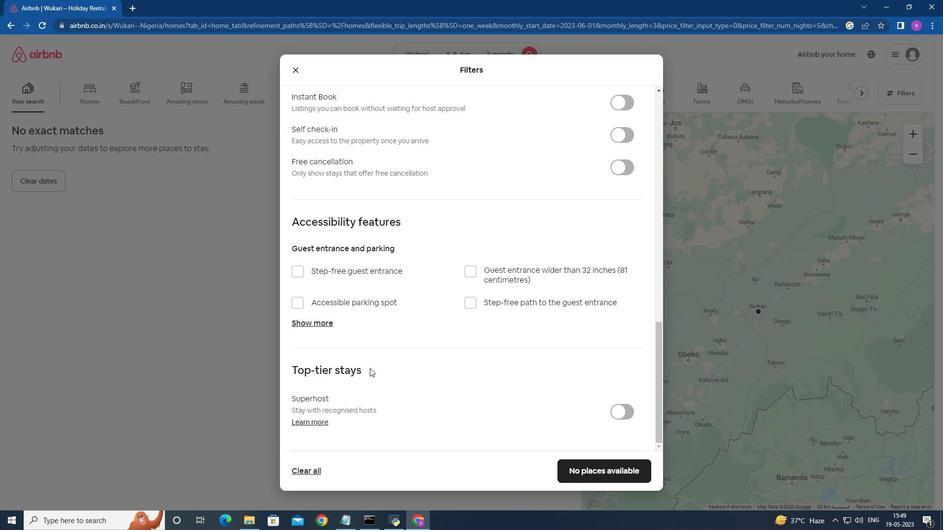 
Action: Mouse scrolled (375, 369) with delta (0, 0)
Screenshot: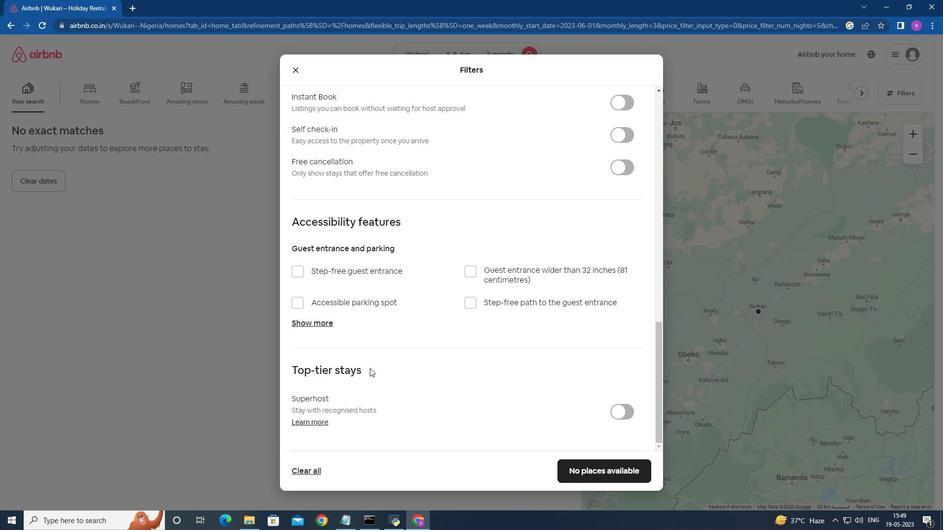 
Action: Mouse moved to (424, 328)
Screenshot: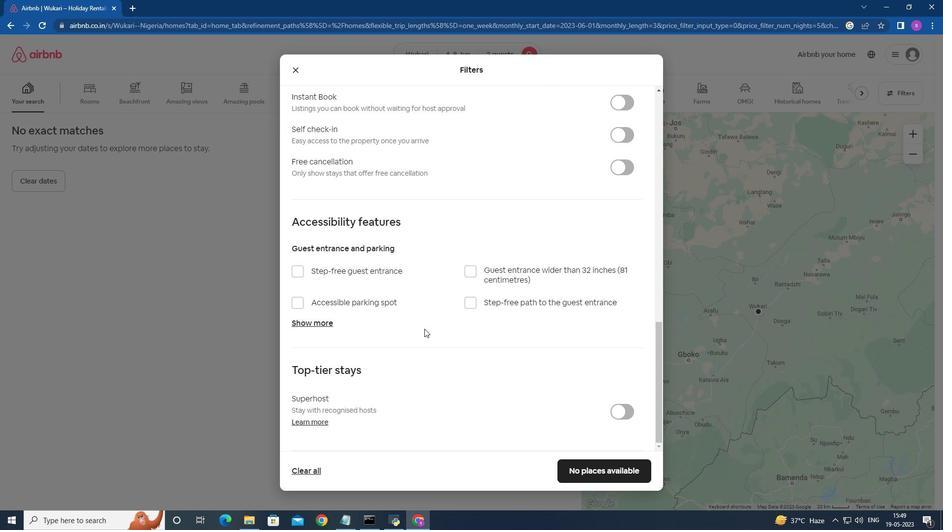 
Action: Mouse scrolled (424, 329) with delta (0, 0)
Screenshot: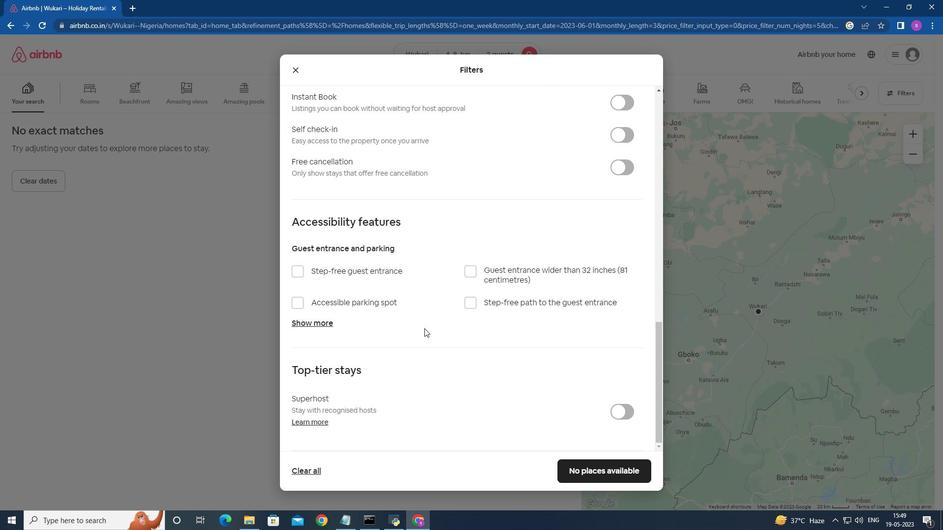 
Action: Mouse moved to (425, 328)
Screenshot: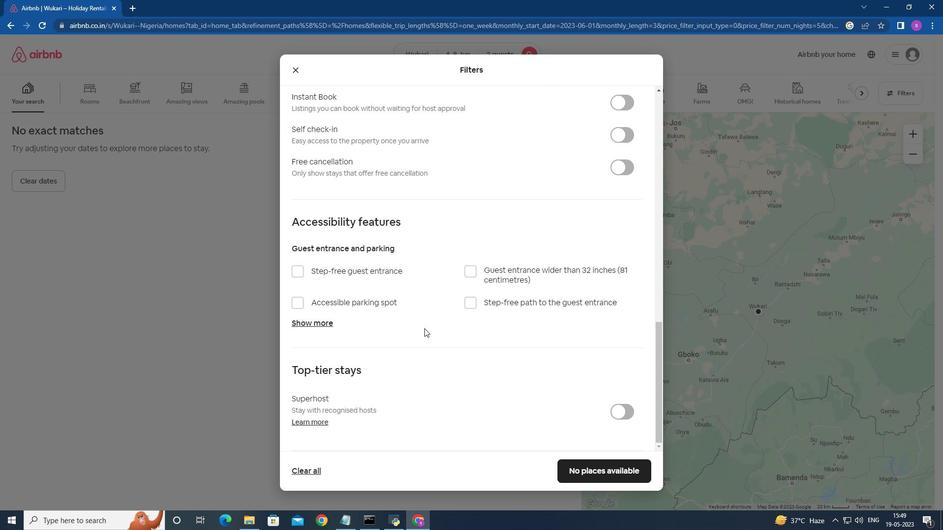 
Action: Mouse scrolled (425, 329) with delta (0, 0)
Screenshot: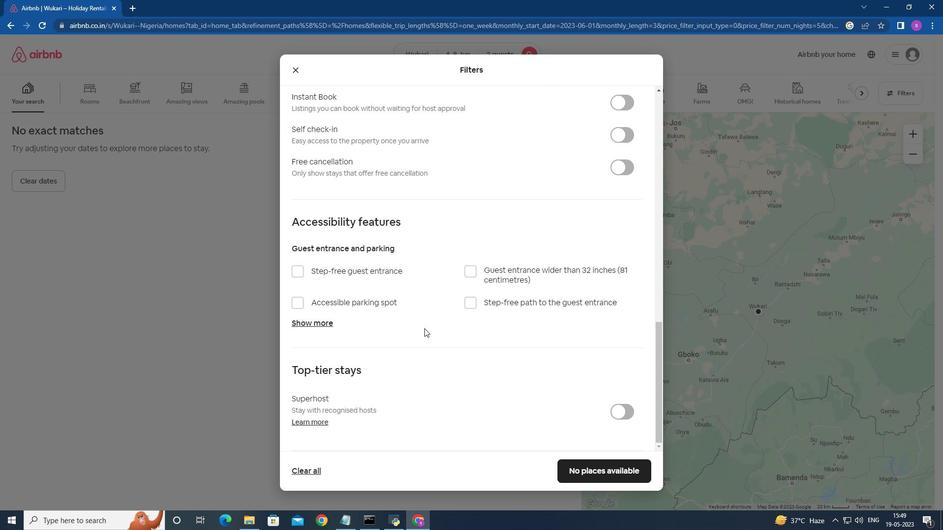 
Action: Mouse moved to (425, 328)
Screenshot: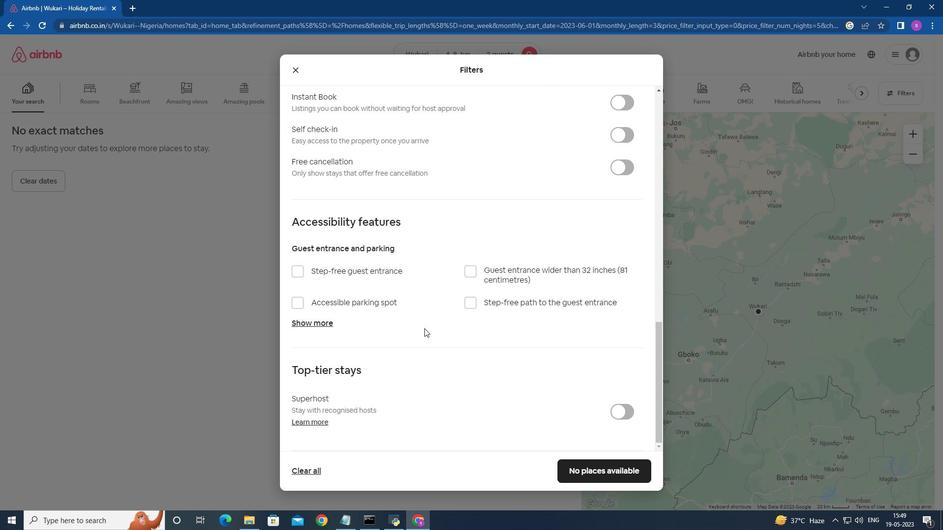 
Action: Mouse scrolled (425, 329) with delta (0, 0)
Screenshot: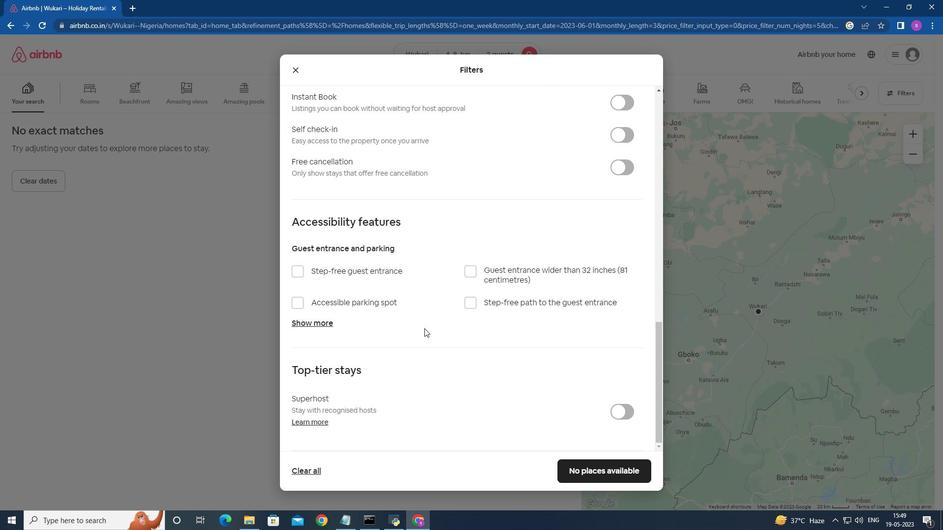 
Action: Mouse moved to (428, 329)
Screenshot: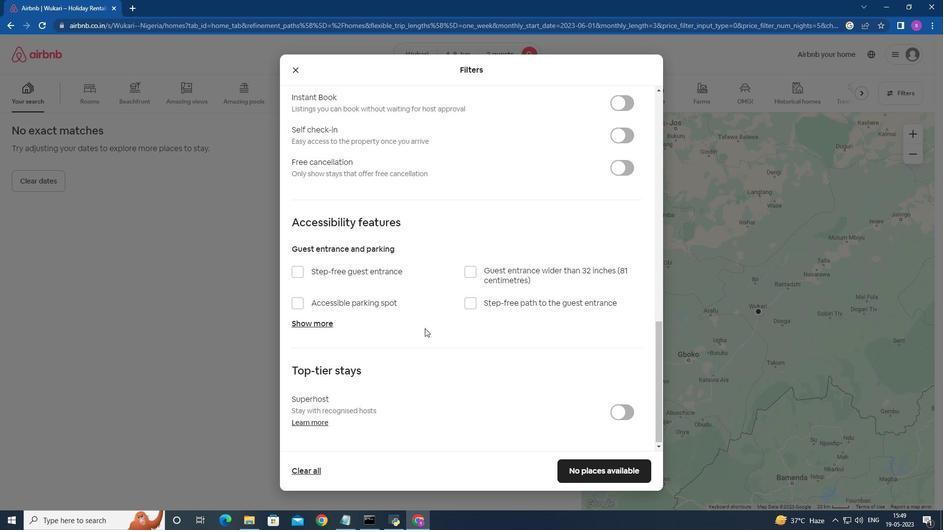 
Action: Mouse scrolled (427, 330) with delta (0, 0)
Screenshot: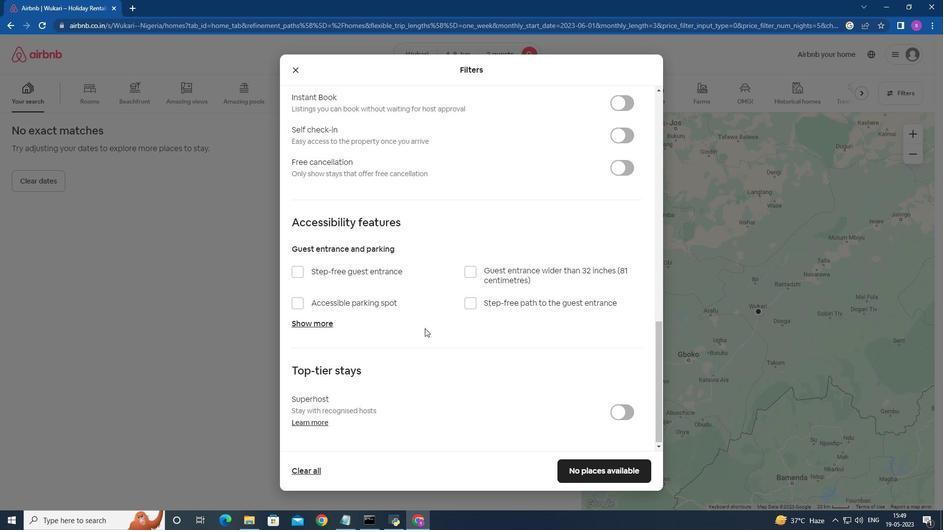 
Action: Mouse moved to (429, 331)
Screenshot: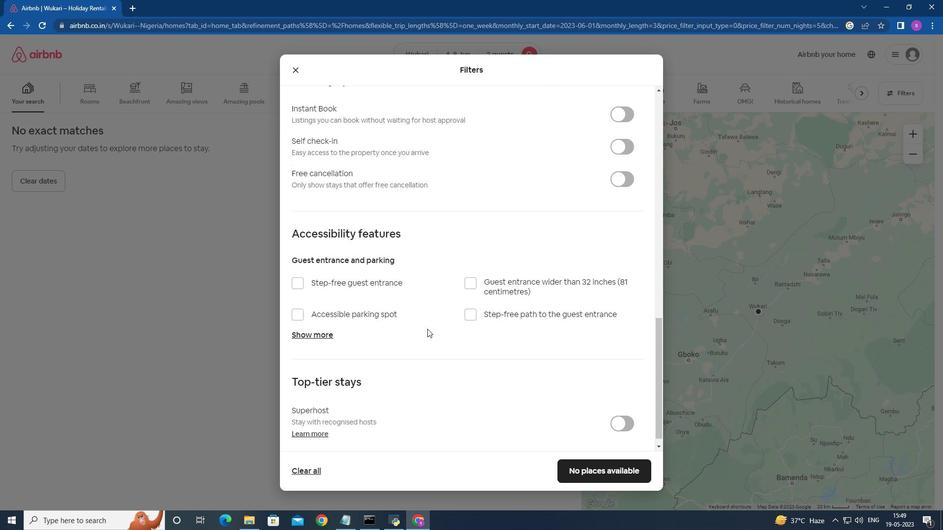
Action: Mouse scrolled (429, 331) with delta (0, 0)
Screenshot: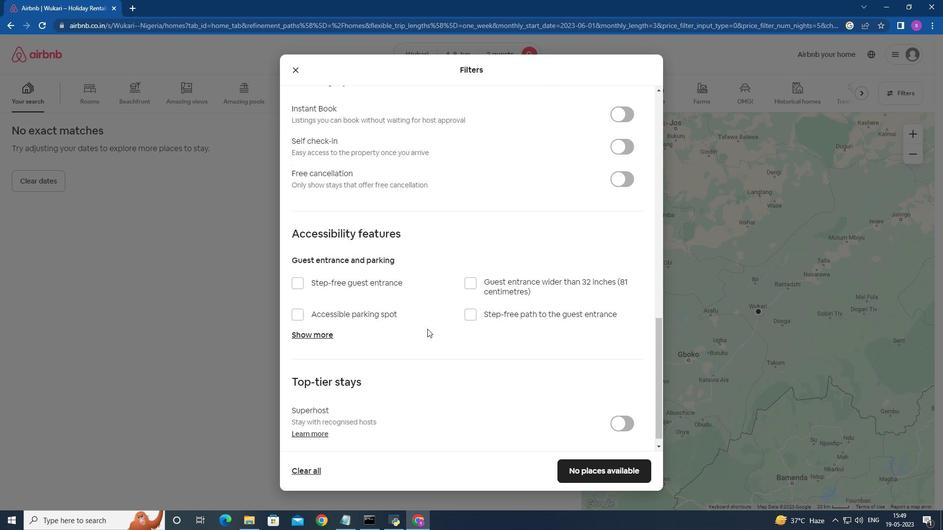 
Action: Mouse moved to (434, 337)
Screenshot: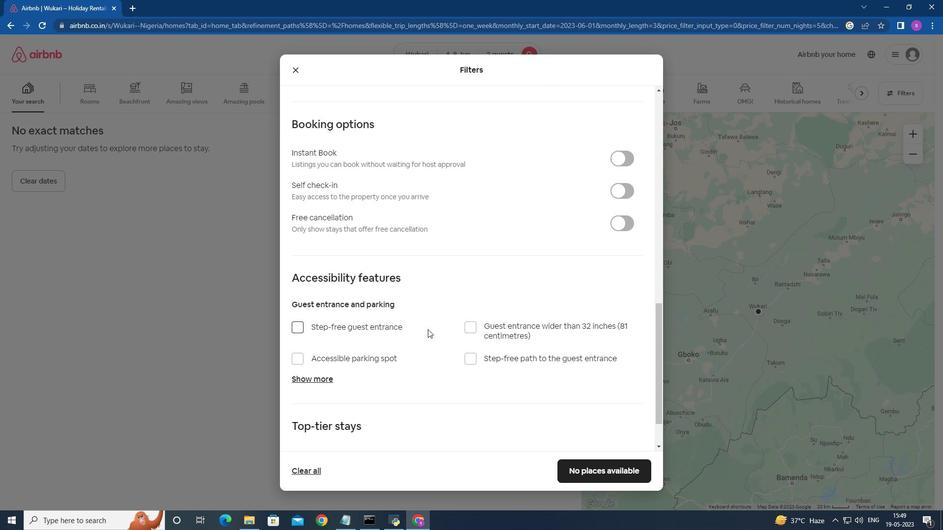 
Action: Mouse scrolled (433, 337) with delta (0, 0)
Screenshot: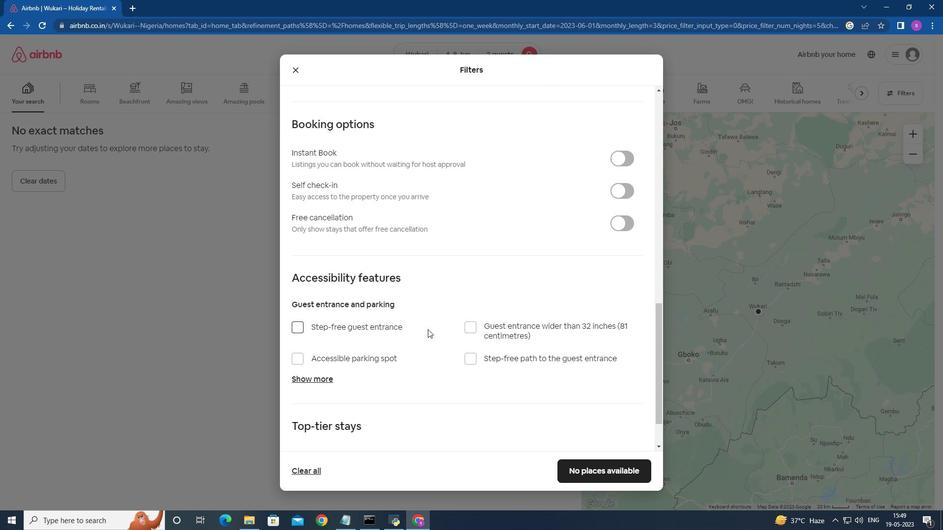 
Action: Mouse moved to (426, 339)
Screenshot: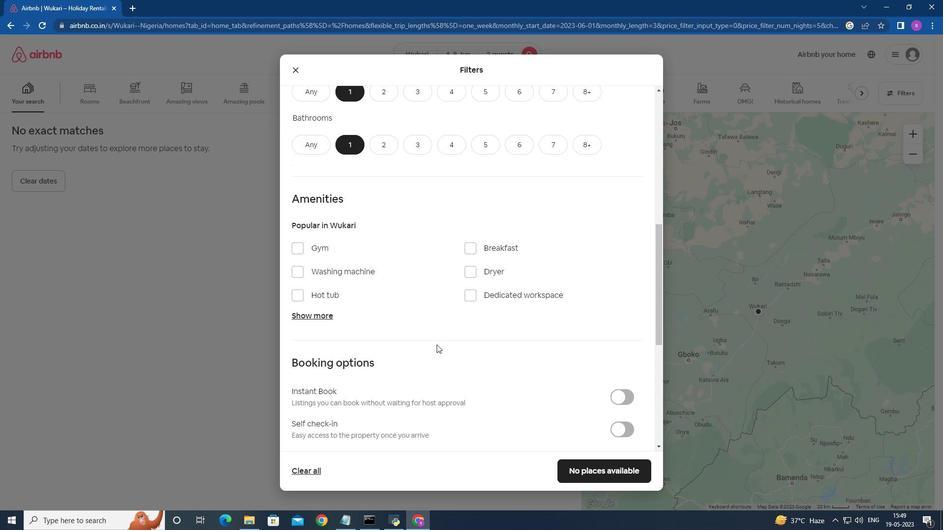 
Action: Mouse scrolled (426, 339) with delta (0, 0)
Screenshot: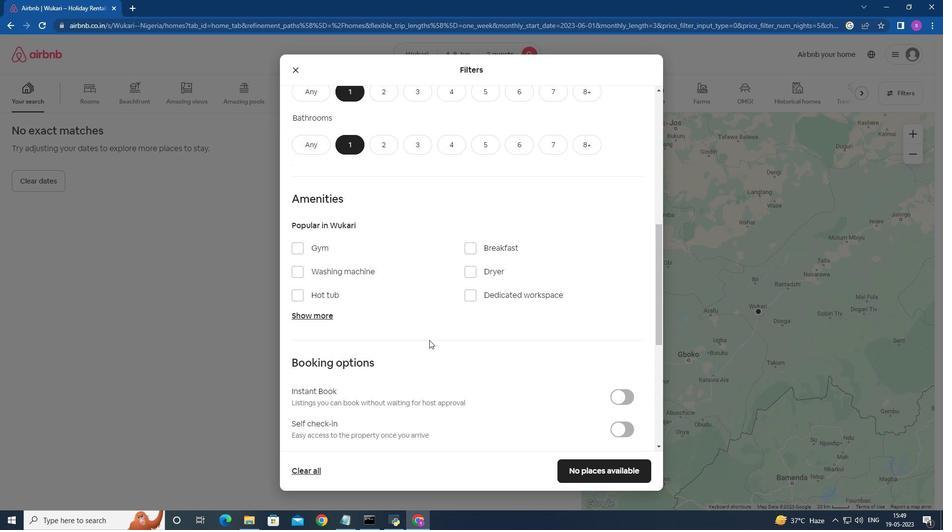 
Action: Mouse scrolled (426, 339) with delta (0, 0)
Screenshot: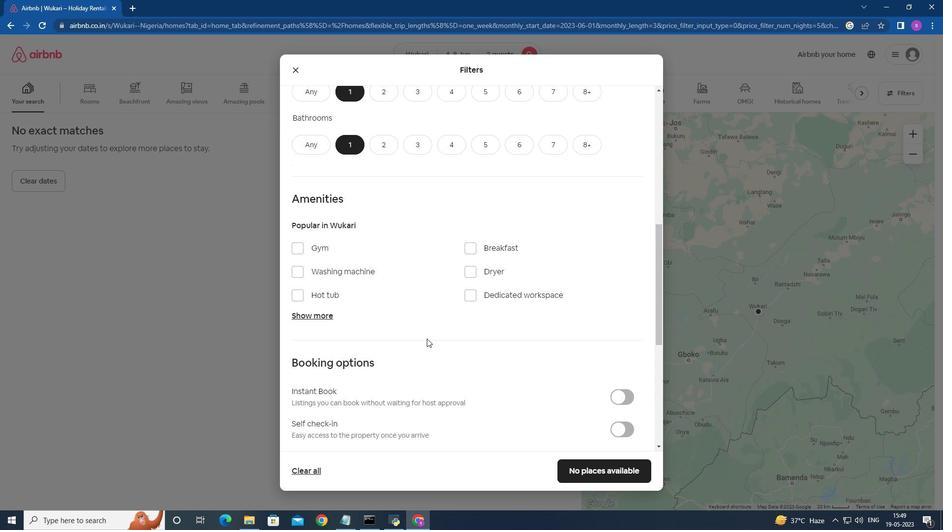 
Action: Mouse scrolled (426, 339) with delta (0, 0)
Screenshot: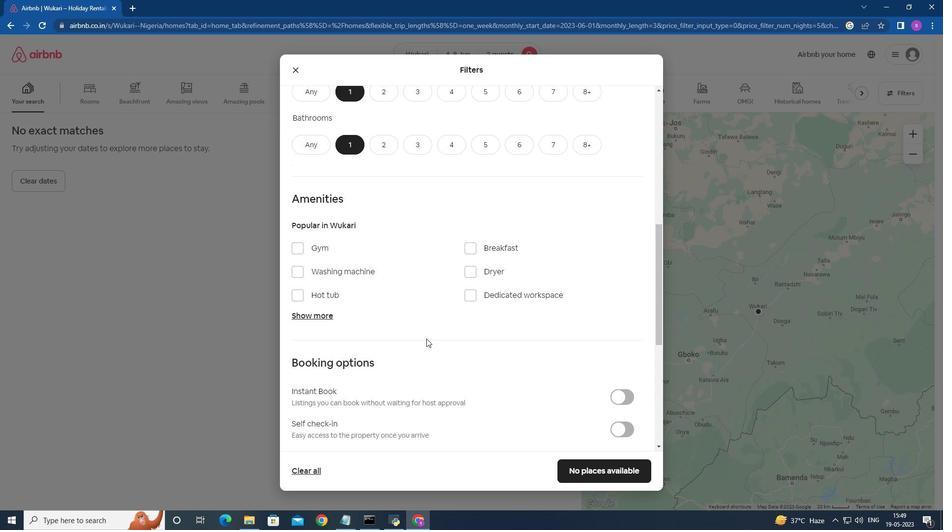 
Action: Mouse moved to (426, 340)
Screenshot: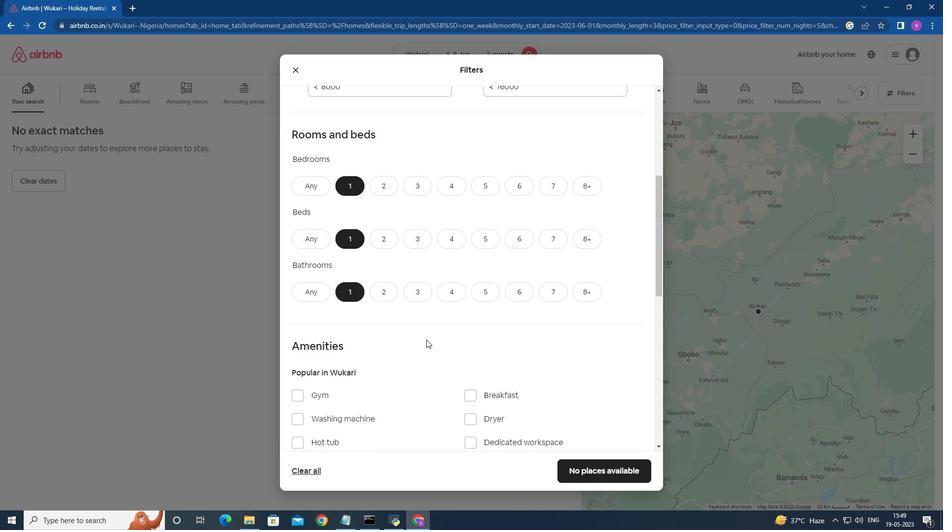 
Action: Mouse scrolled (426, 339) with delta (0, 0)
Screenshot: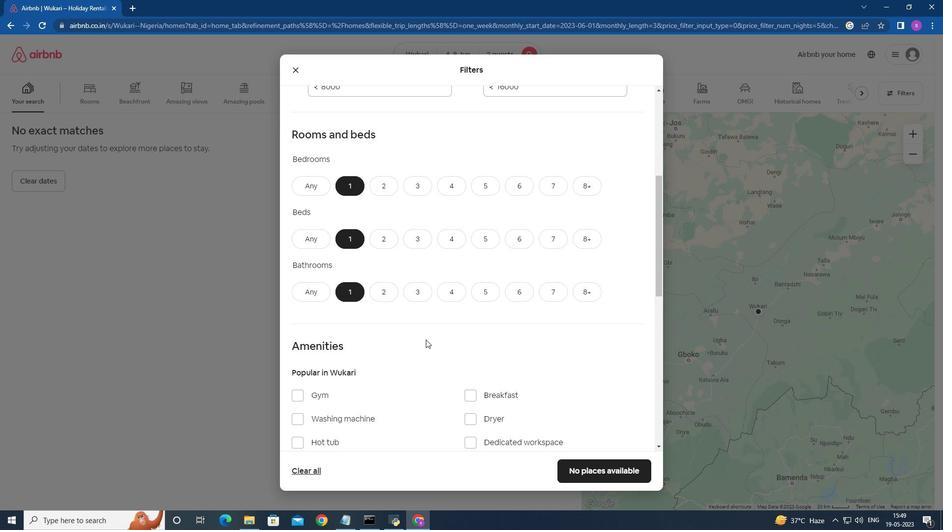 
Action: Mouse scrolled (426, 339) with delta (0, 0)
Screenshot: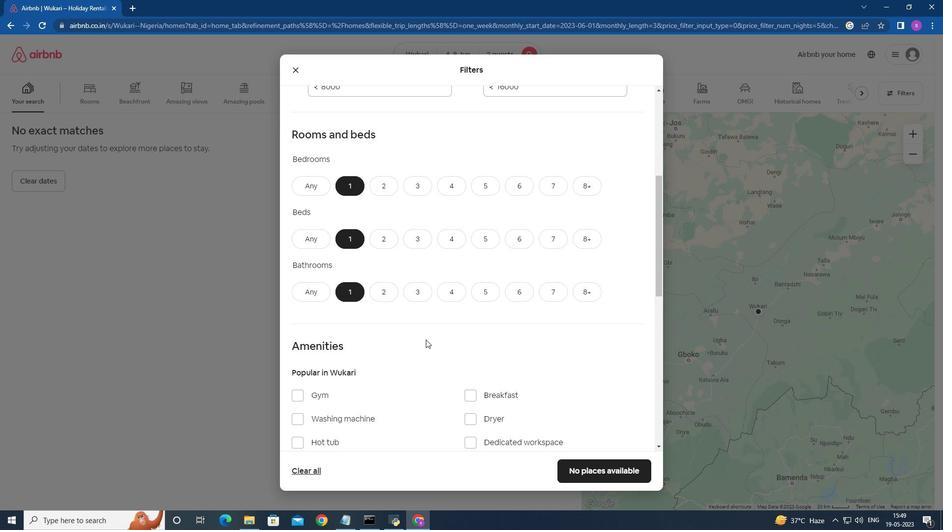 
Action: Mouse moved to (426, 339)
Screenshot: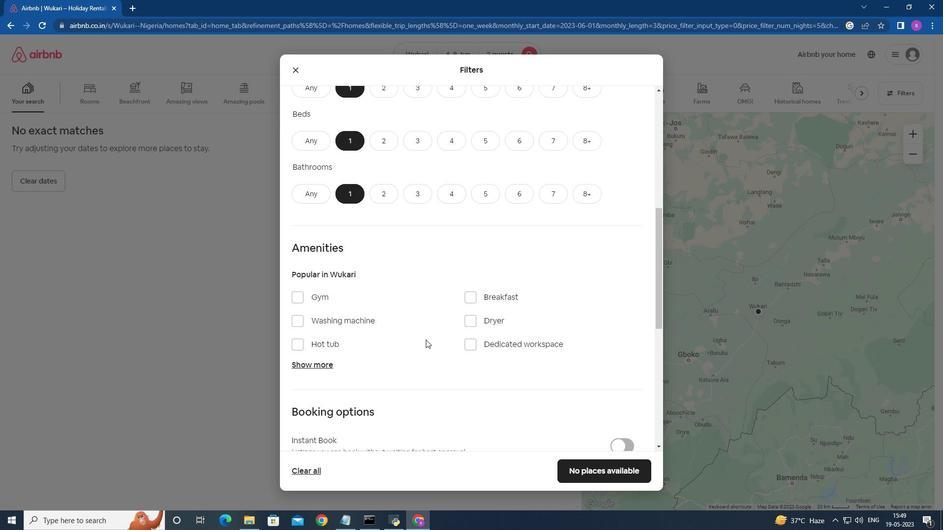 
Action: Mouse scrolled (426, 339) with delta (0, 0)
Screenshot: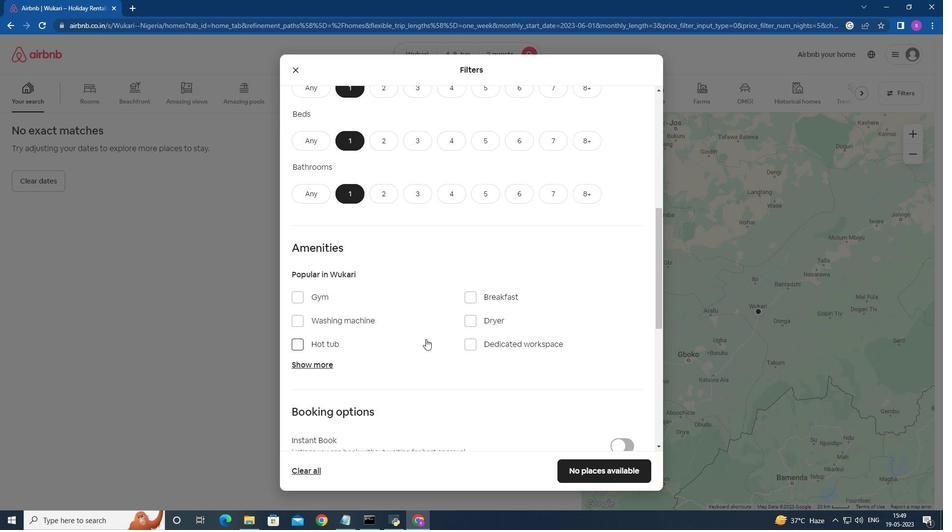
Action: Mouse scrolled (426, 339) with delta (0, 0)
Screenshot: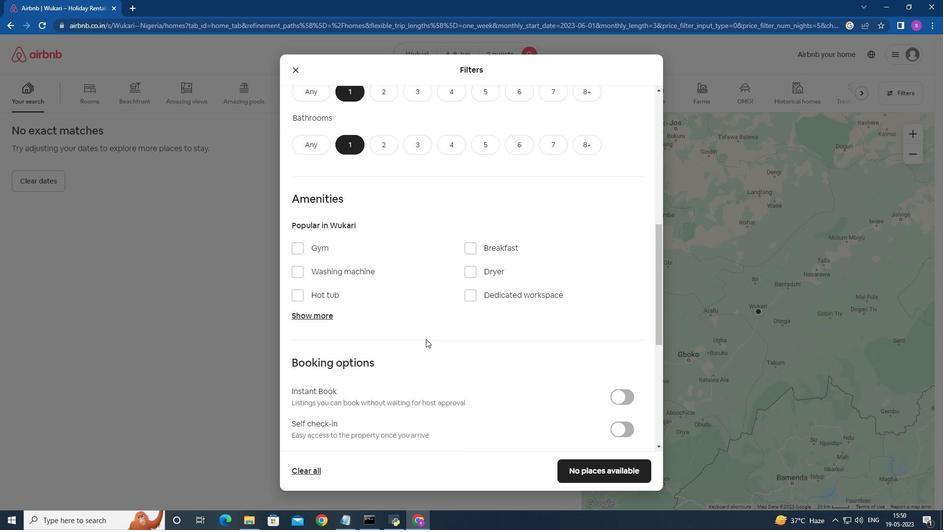 
Action: Mouse scrolled (426, 339) with delta (0, 0)
Screenshot: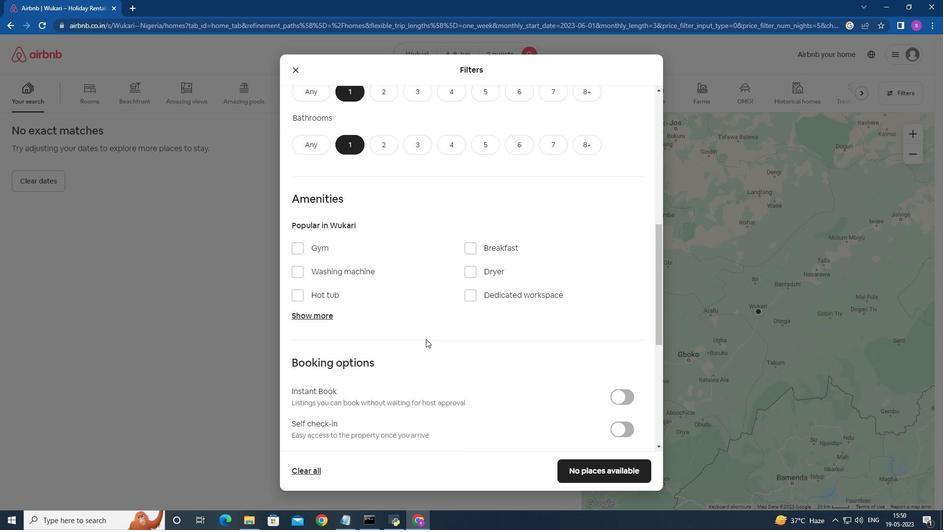 
Action: Mouse scrolled (426, 339) with delta (0, 0)
Screenshot: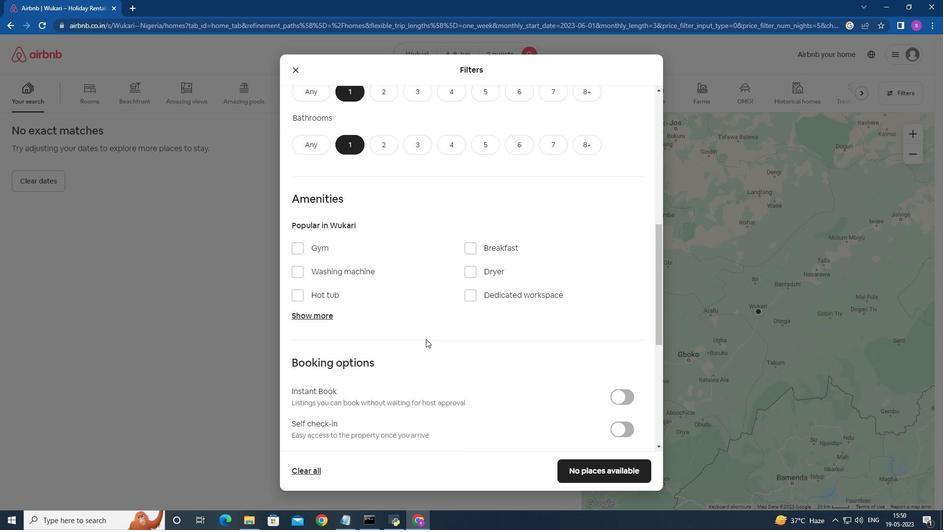 
Action: Mouse scrolled (426, 339) with delta (0, 0)
Screenshot: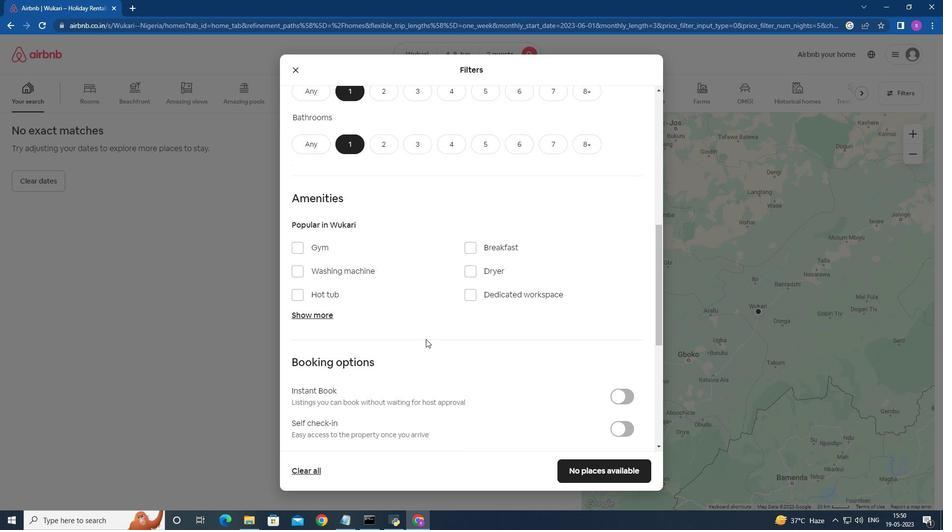 
Action: Mouse scrolled (426, 339) with delta (0, 0)
Screenshot: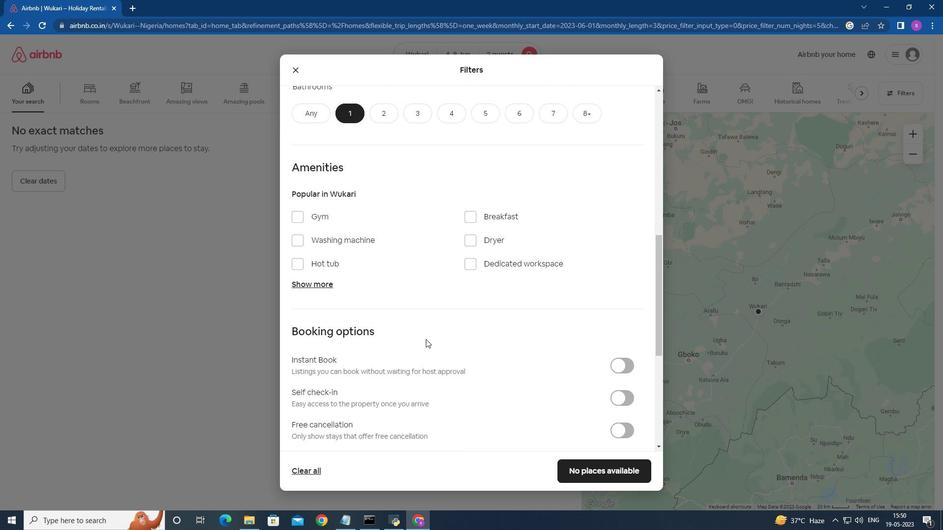 
Action: Mouse moved to (627, 185)
Screenshot: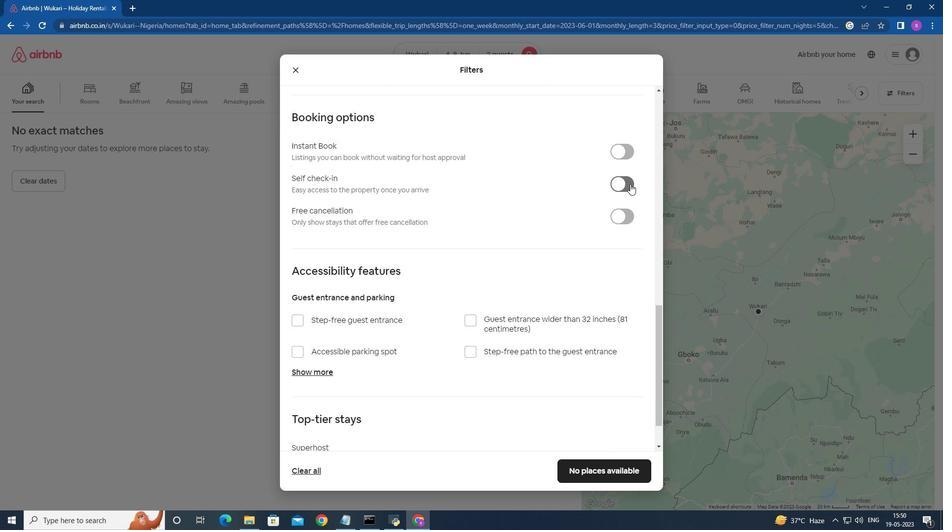 
Action: Mouse pressed left at (627, 185)
Screenshot: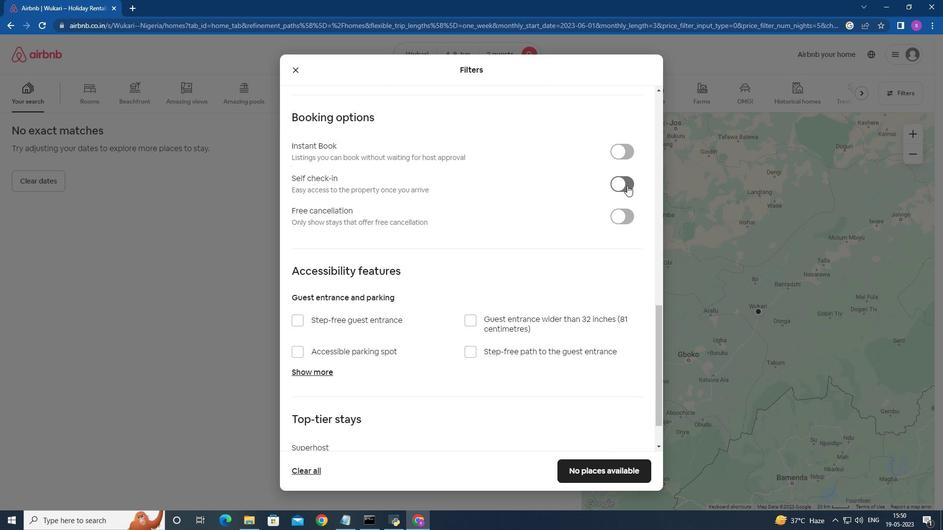 
Action: Mouse moved to (555, 235)
Screenshot: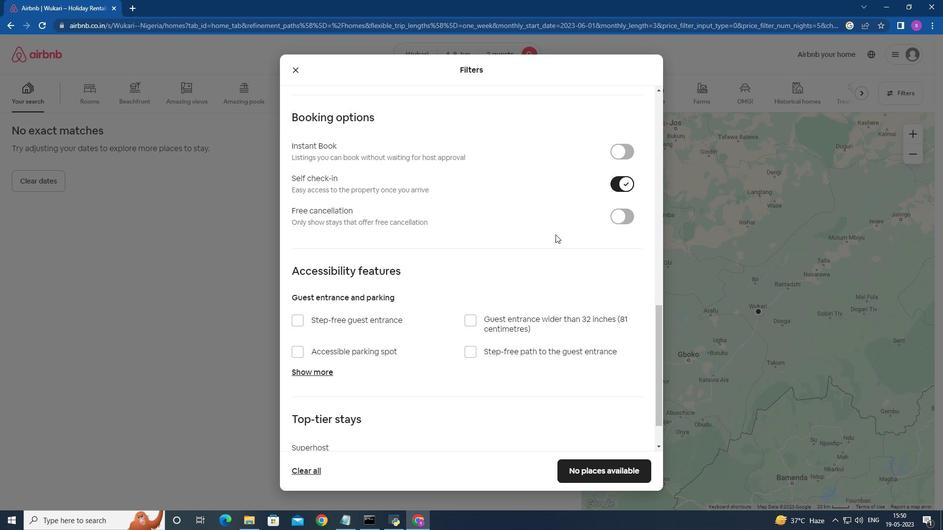 
Action: Mouse scrolled (555, 234) with delta (0, 0)
Screenshot: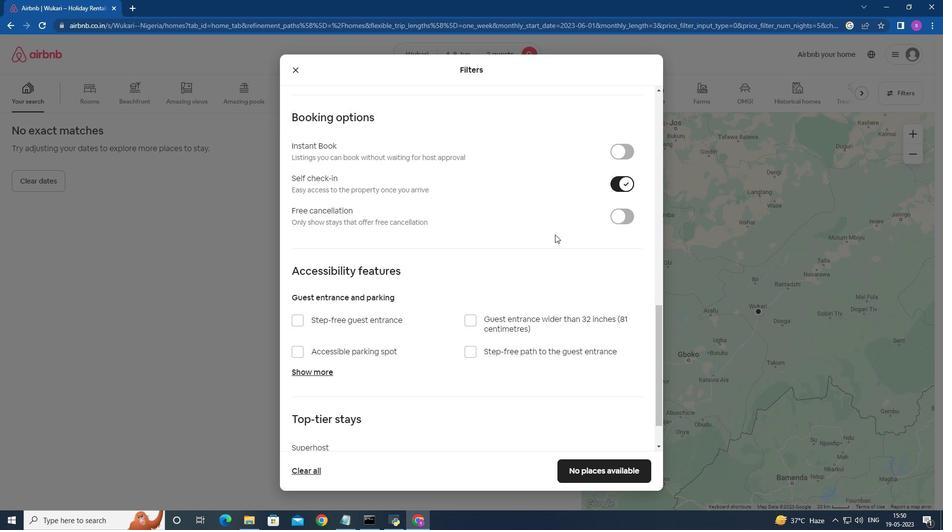 
Action: Mouse scrolled (555, 234) with delta (0, 0)
Screenshot: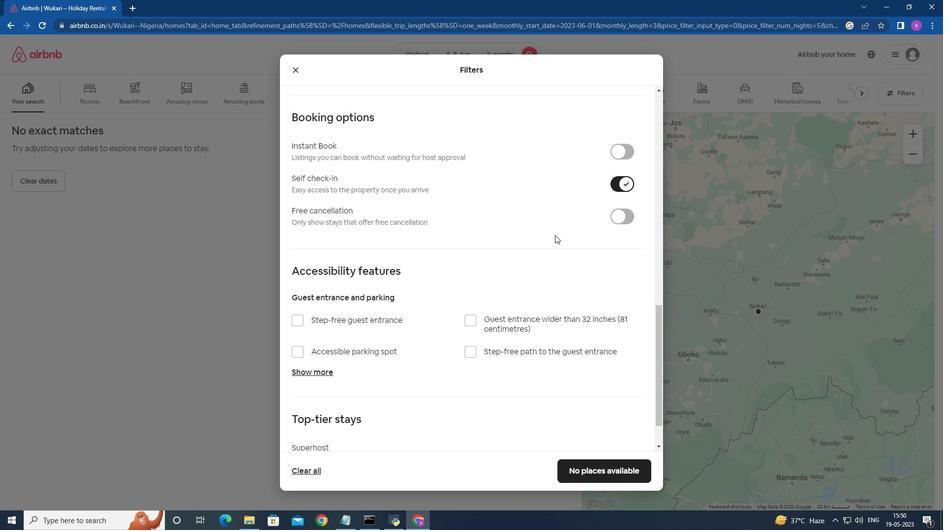 
Action: Mouse scrolled (555, 234) with delta (0, 0)
Screenshot: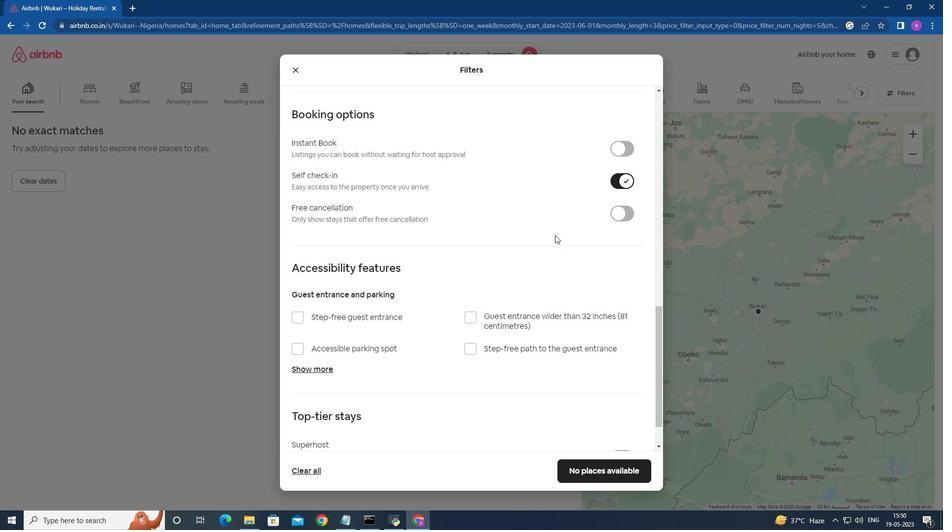 
Action: Mouse scrolled (555, 234) with delta (0, 0)
Screenshot: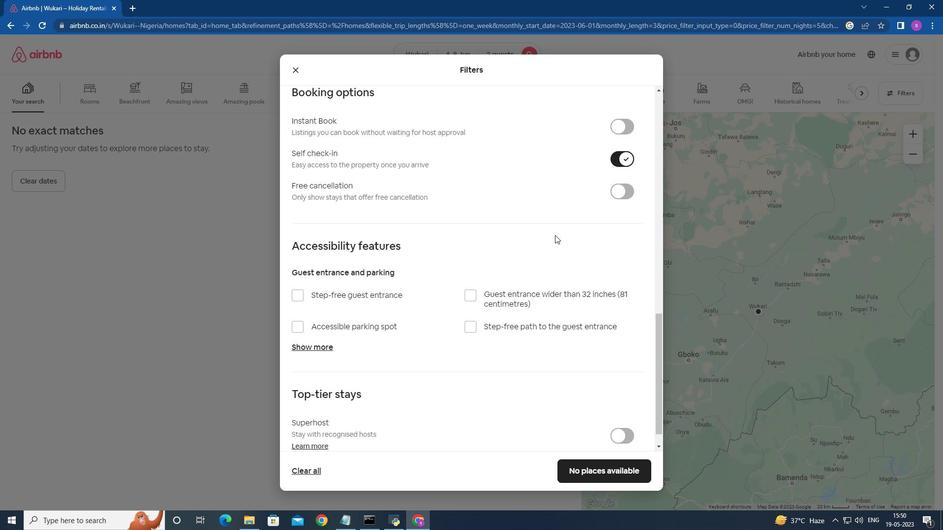 
Action: Mouse moved to (555, 235)
Screenshot: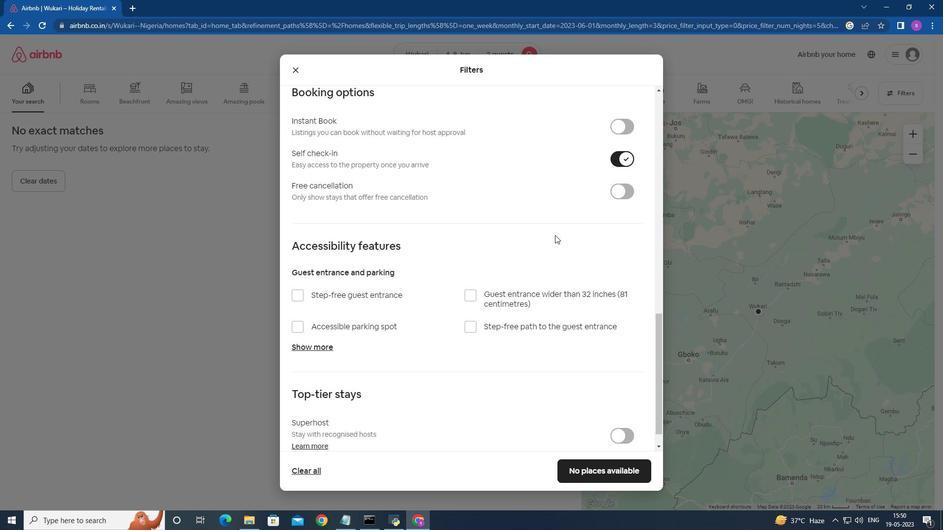 
Action: Mouse scrolled (555, 234) with delta (0, 0)
Screenshot: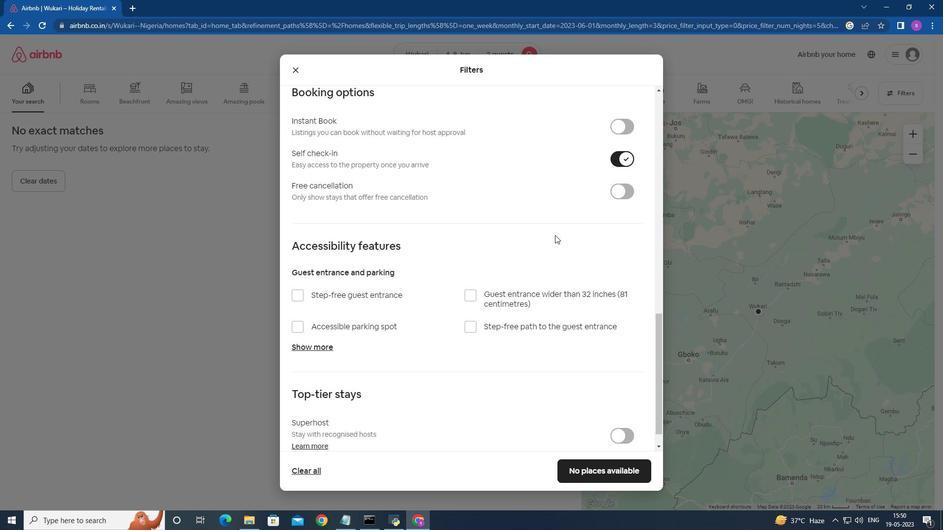 
Action: Mouse moved to (603, 487)
Screenshot: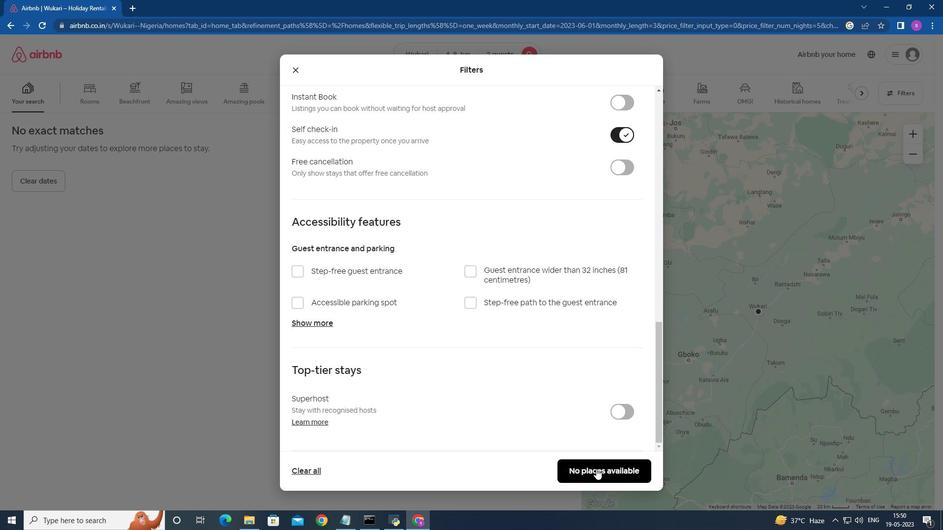 
Action: Mouse scrolled (603, 487) with delta (0, 0)
Screenshot: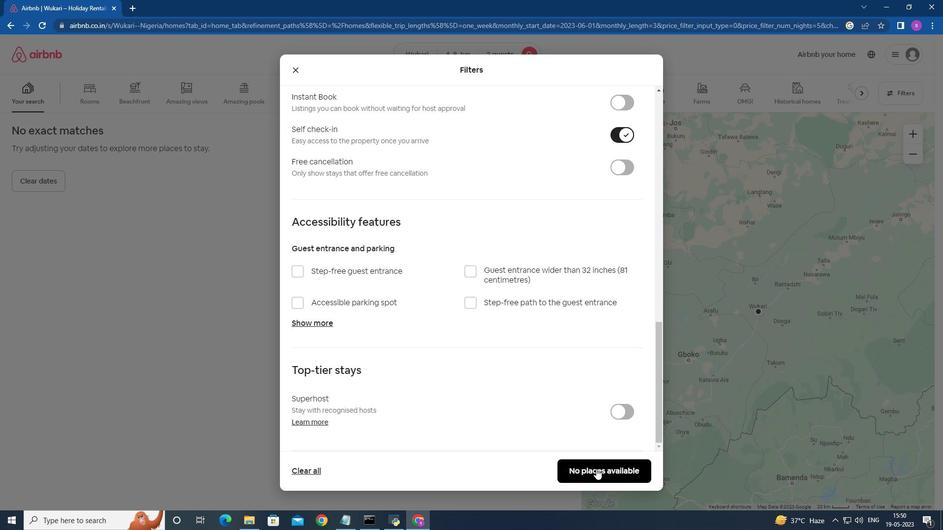 
Action: Mouse moved to (598, 470)
Screenshot: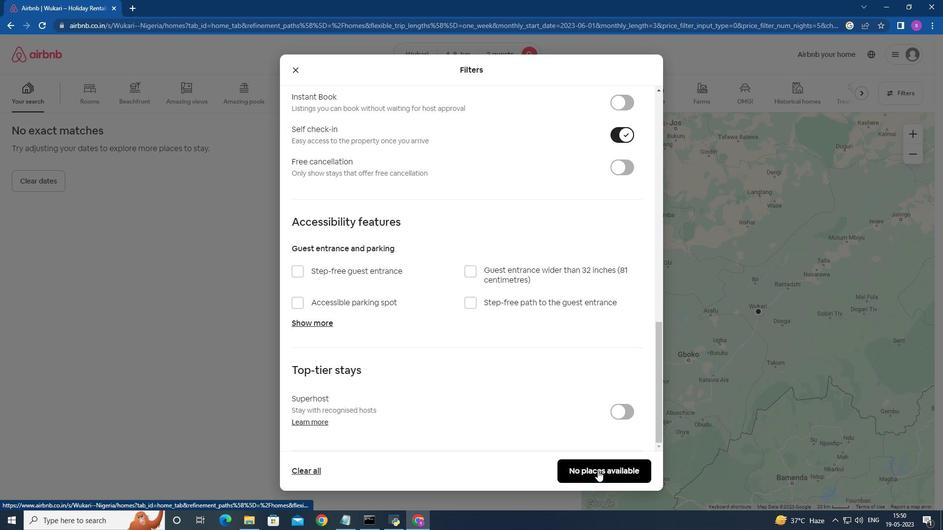 
Action: Mouse pressed left at (598, 470)
Screenshot: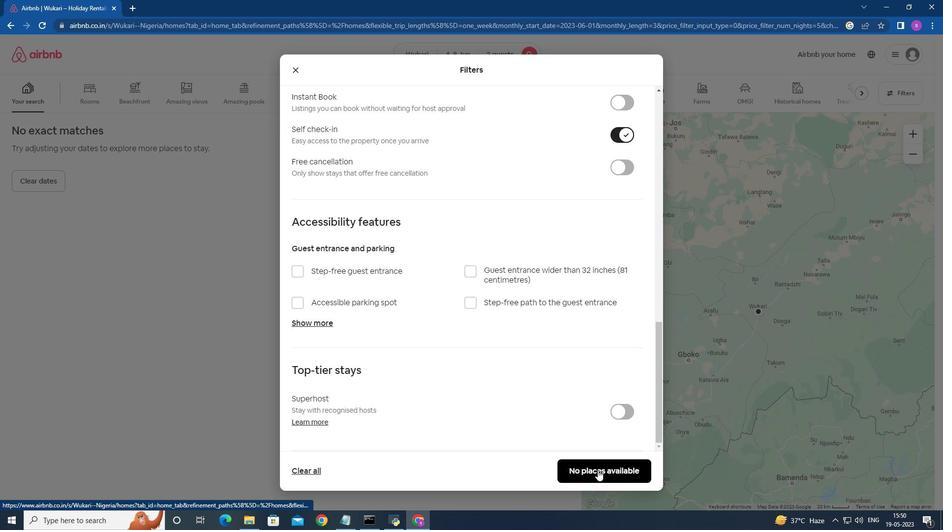 
Action: Mouse moved to (601, 469)
Screenshot: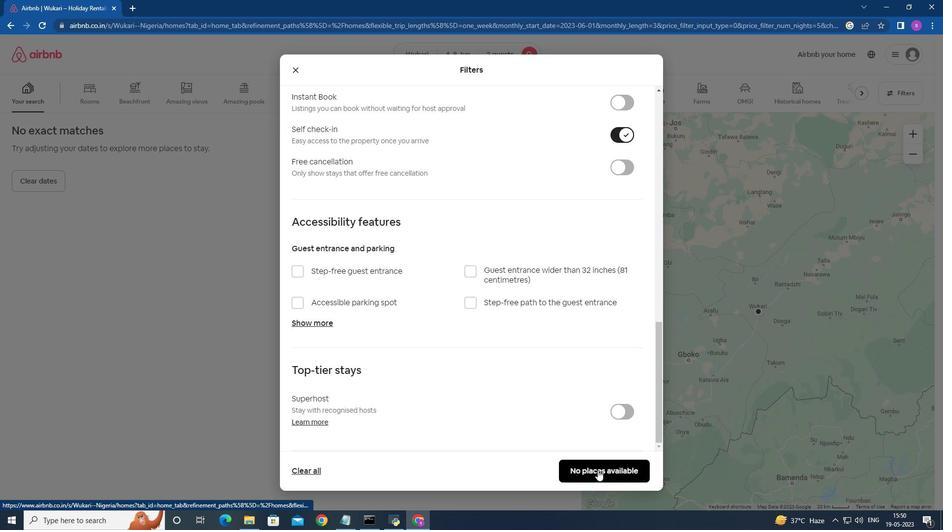 
